 Task: Create a due date automation trigger when advanced on, on the monday after a card is due add fields with custom field "Resume" checked at 11:00 AM.
Action: Mouse moved to (1059, 316)
Screenshot: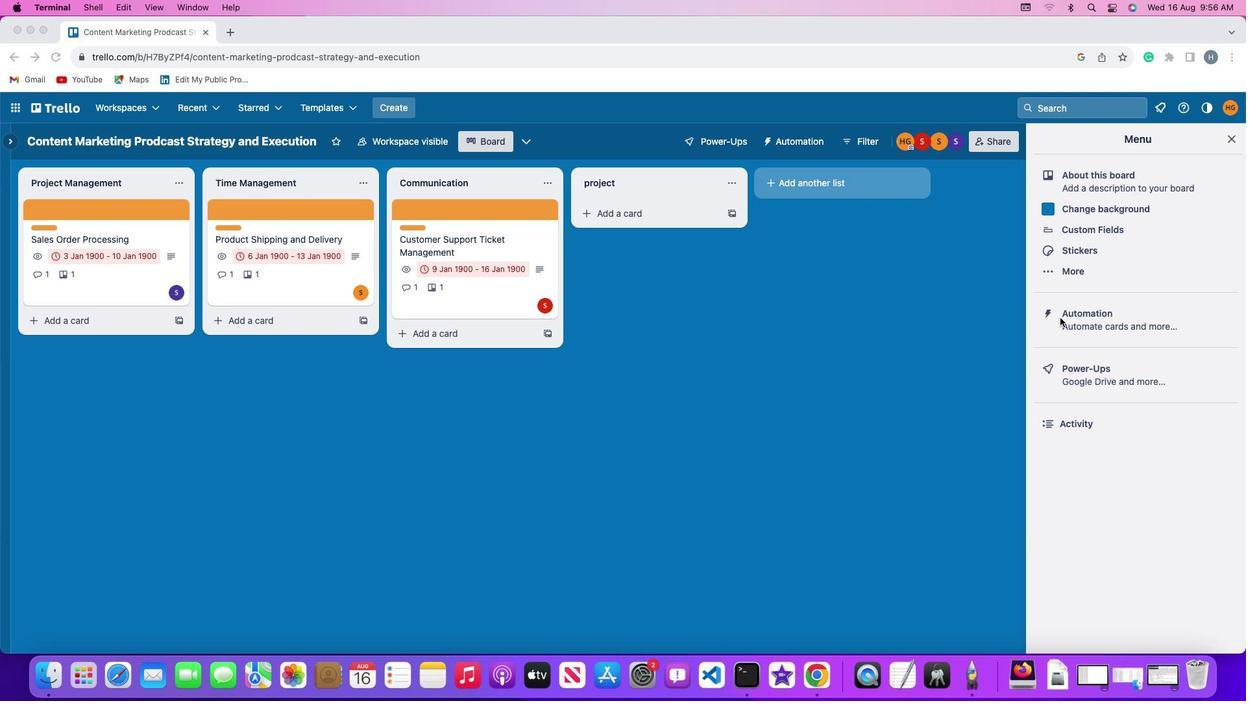
Action: Mouse pressed left at (1059, 316)
Screenshot: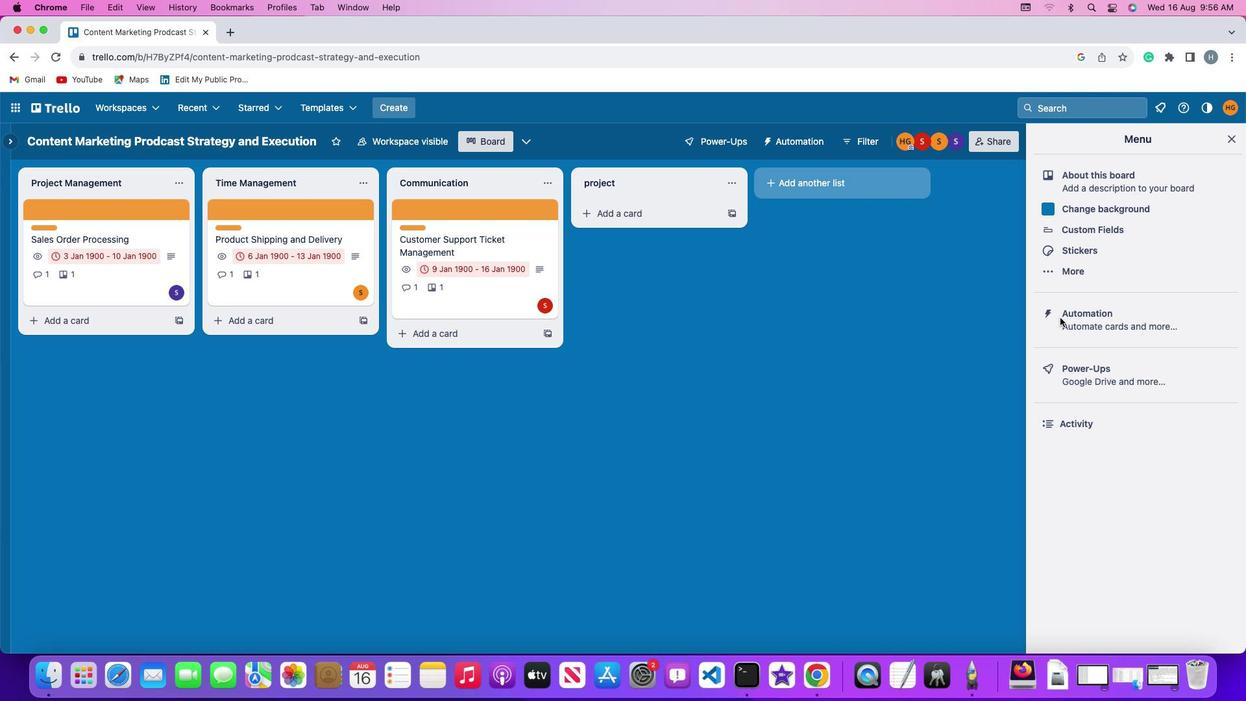 
Action: Mouse pressed left at (1059, 316)
Screenshot: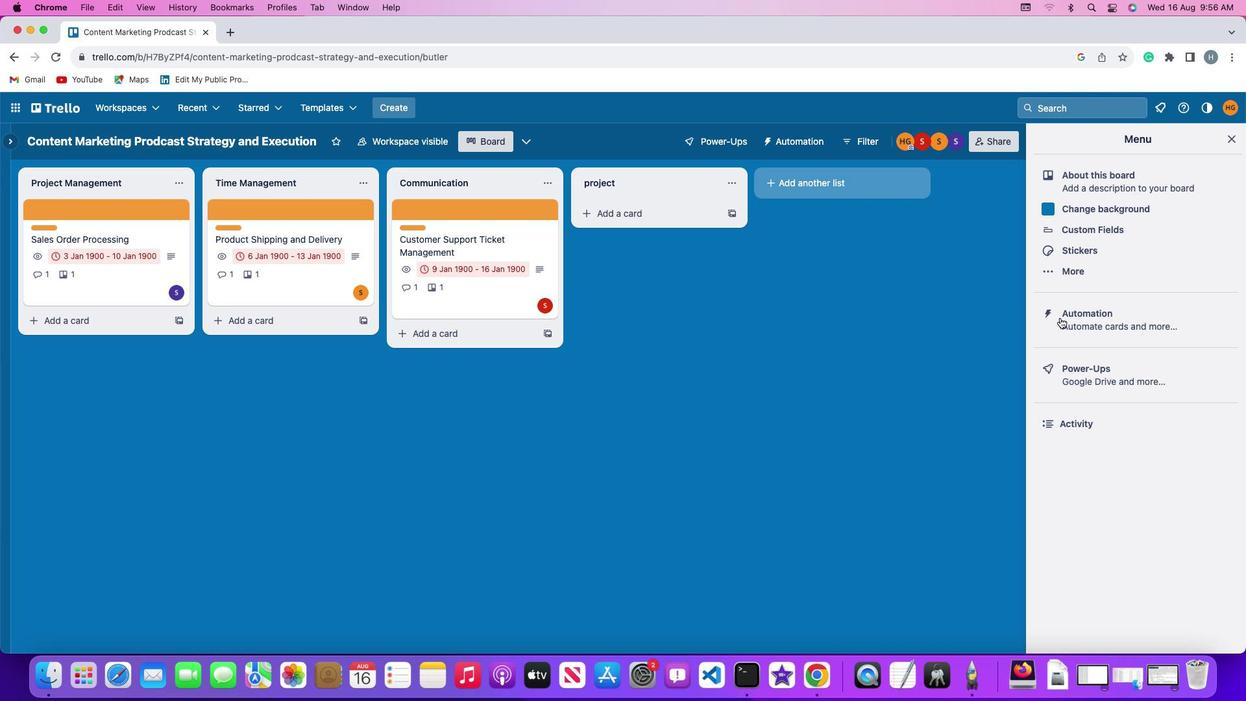 
Action: Mouse moved to (79, 307)
Screenshot: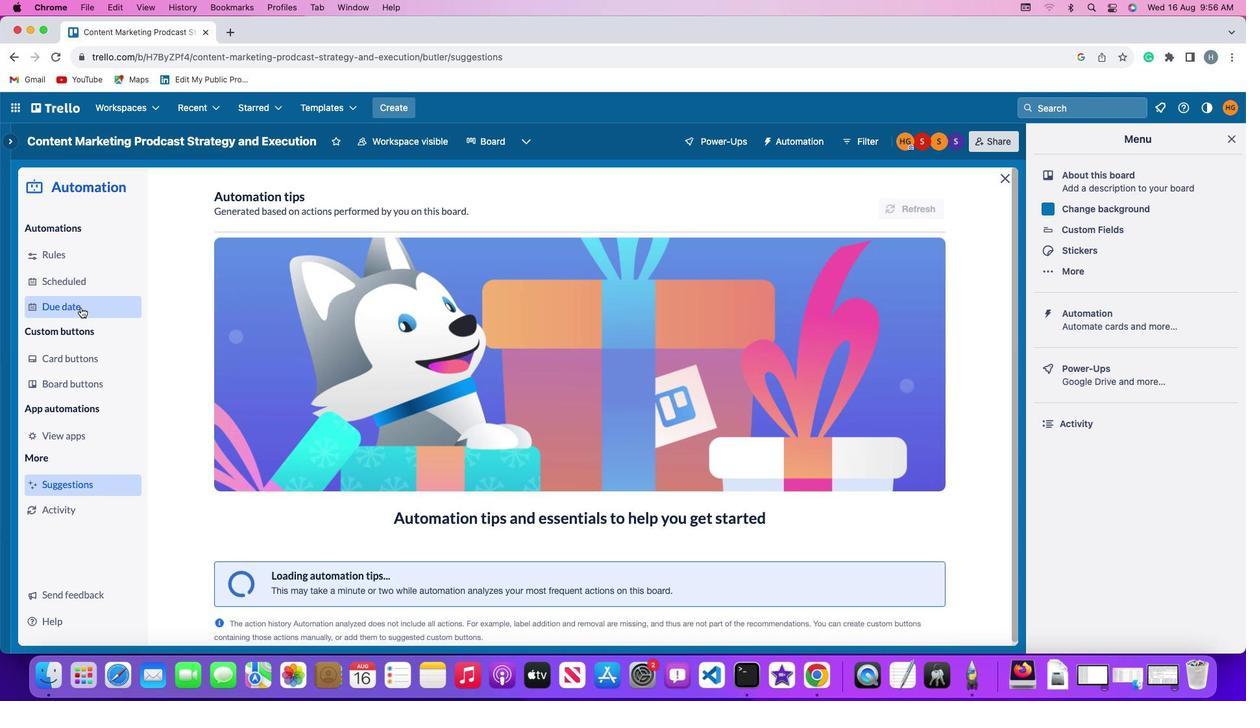 
Action: Mouse pressed left at (79, 307)
Screenshot: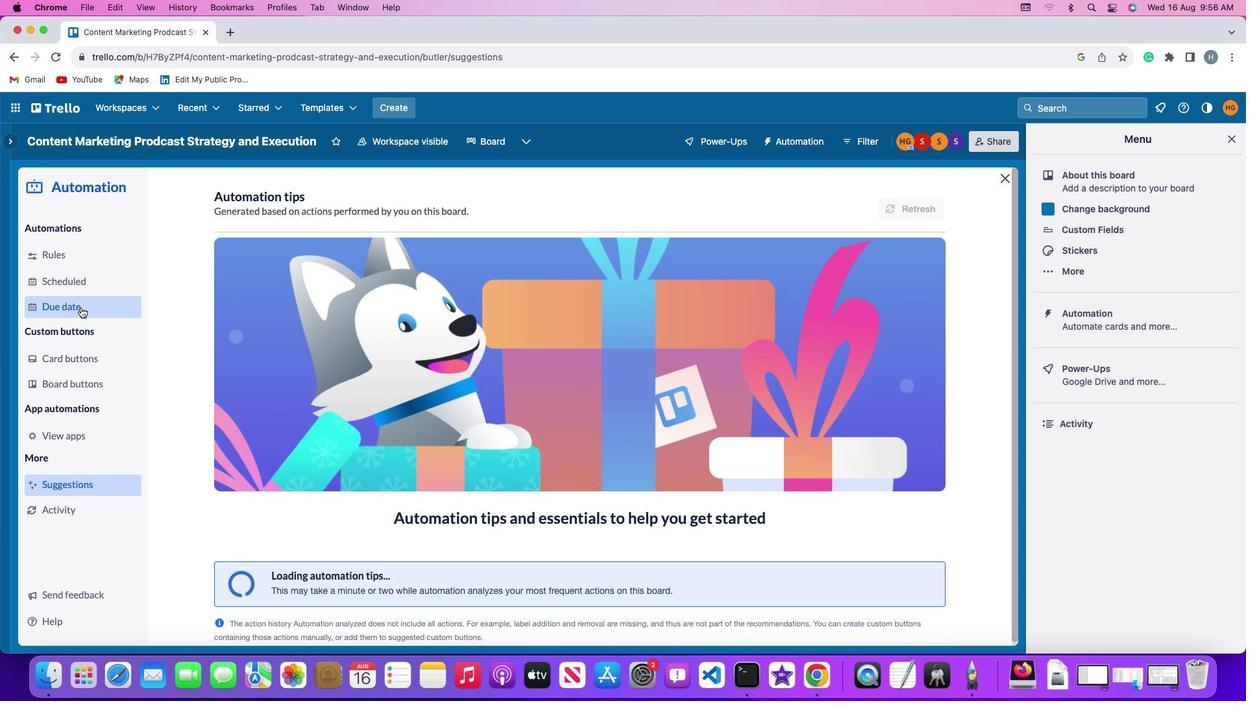 
Action: Mouse moved to (870, 196)
Screenshot: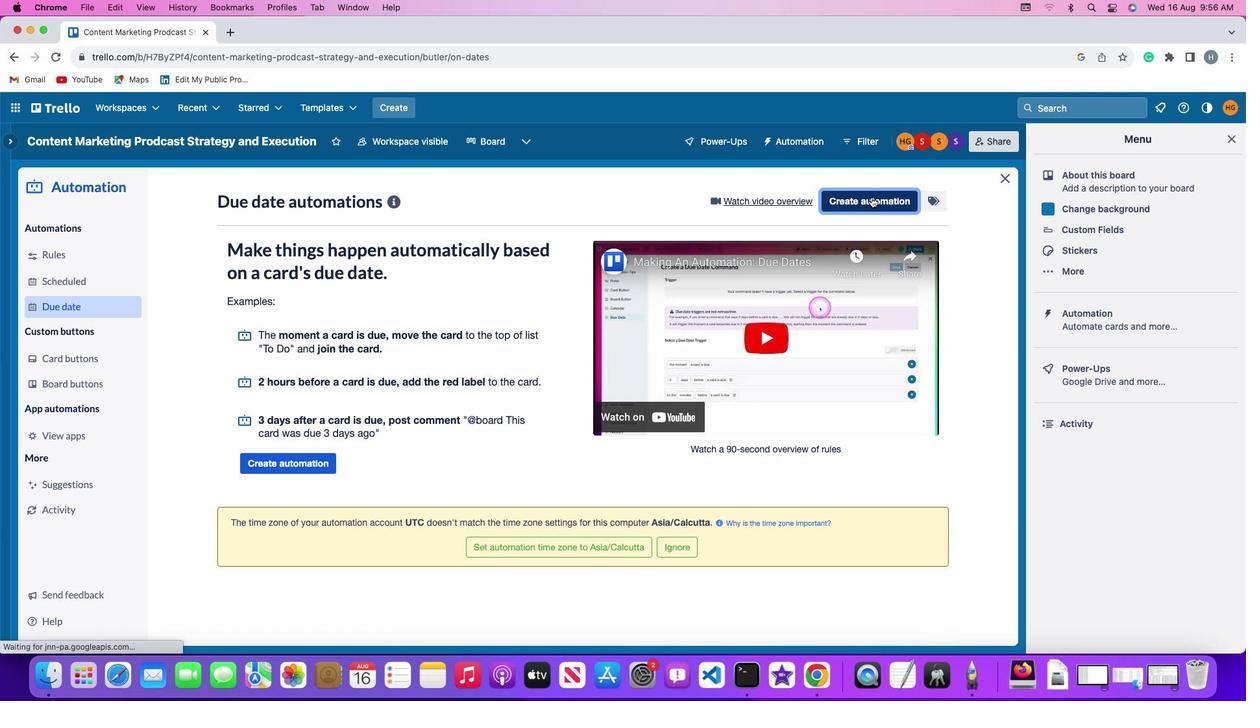 
Action: Mouse pressed left at (870, 196)
Screenshot: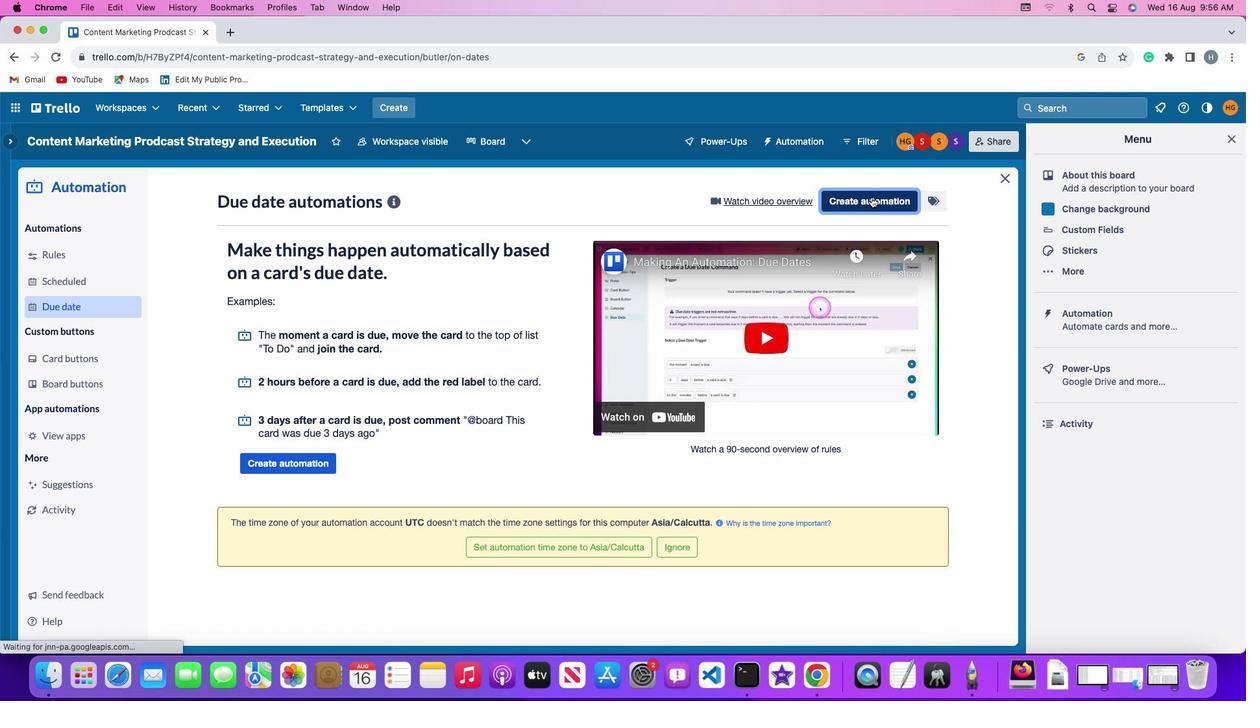 
Action: Mouse moved to (339, 321)
Screenshot: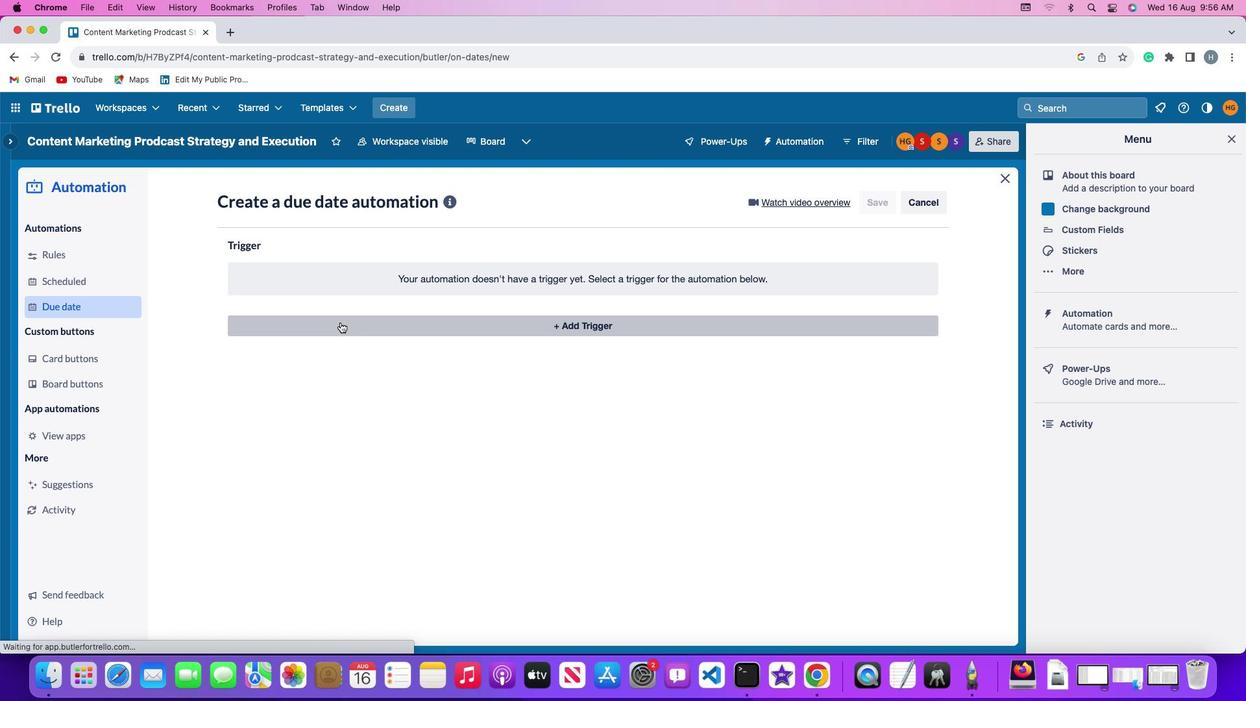 
Action: Mouse pressed left at (339, 321)
Screenshot: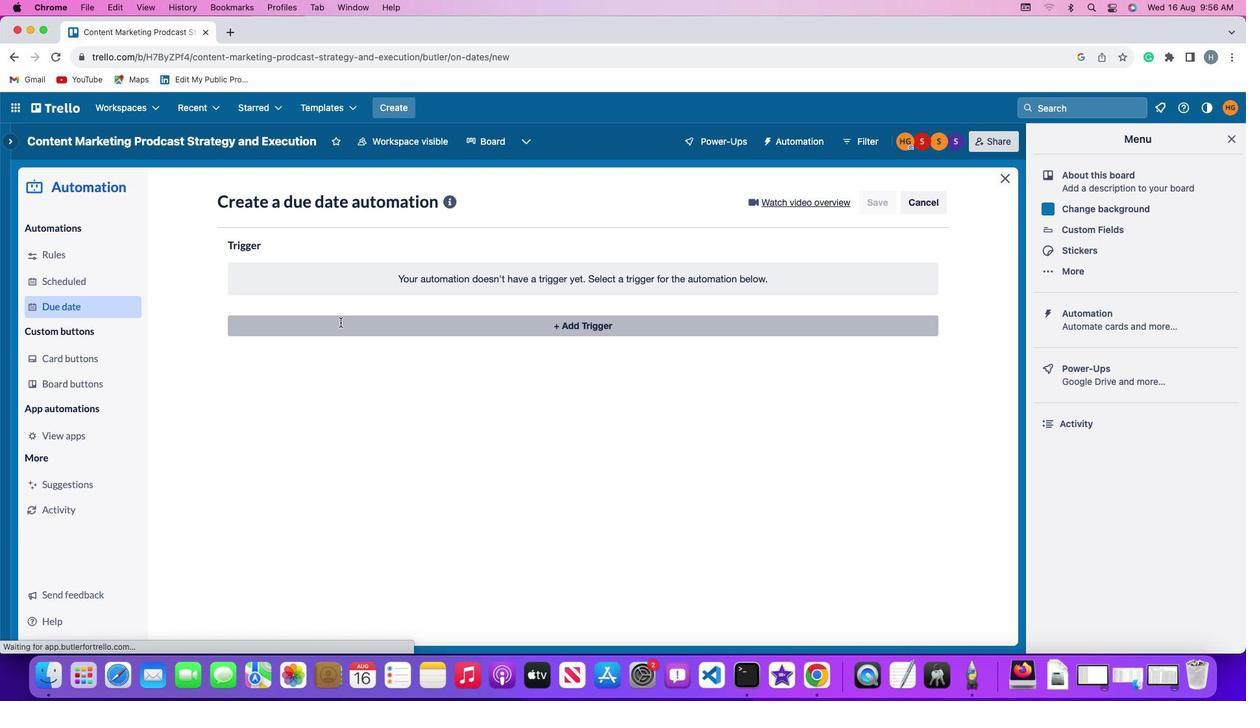 
Action: Mouse moved to (283, 567)
Screenshot: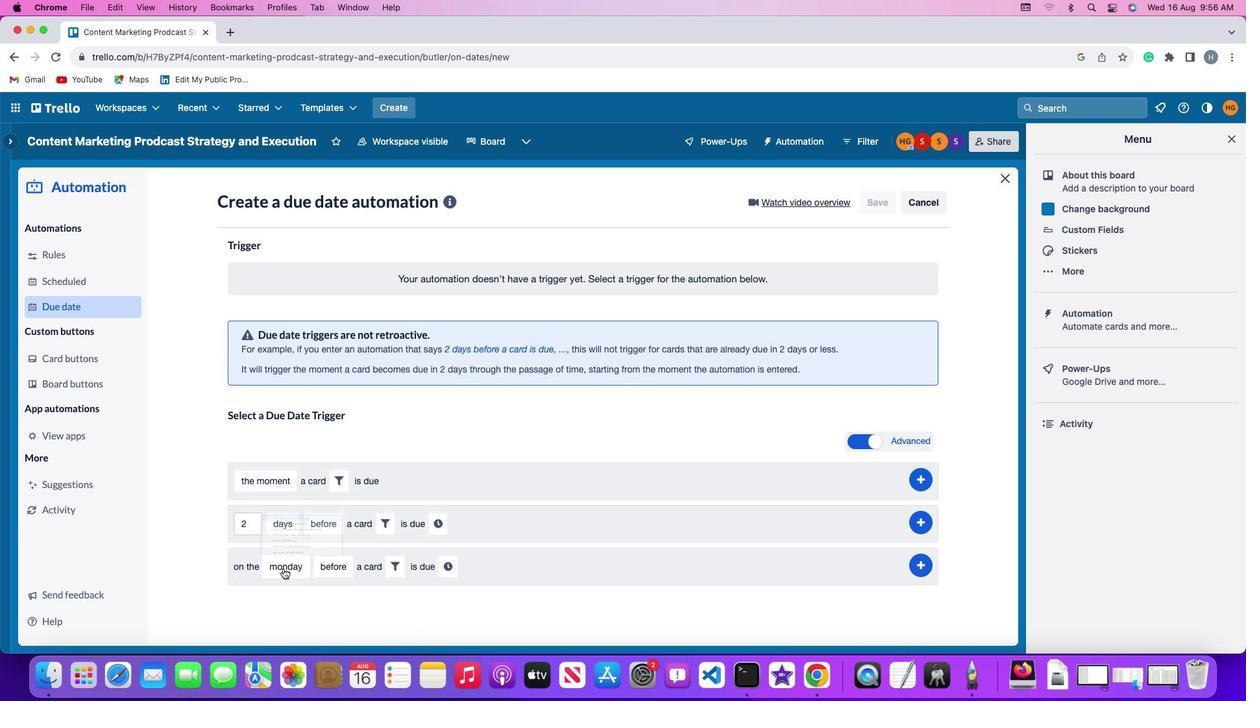 
Action: Mouse pressed left at (283, 567)
Screenshot: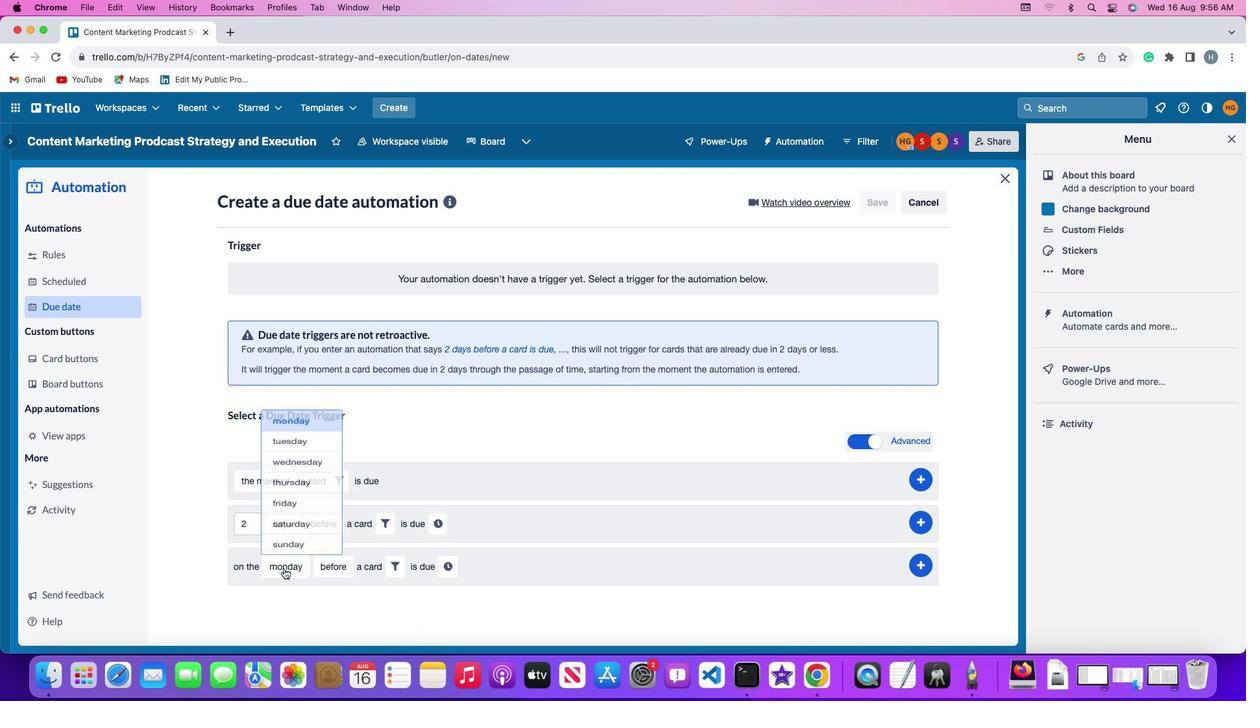 
Action: Mouse moved to (294, 384)
Screenshot: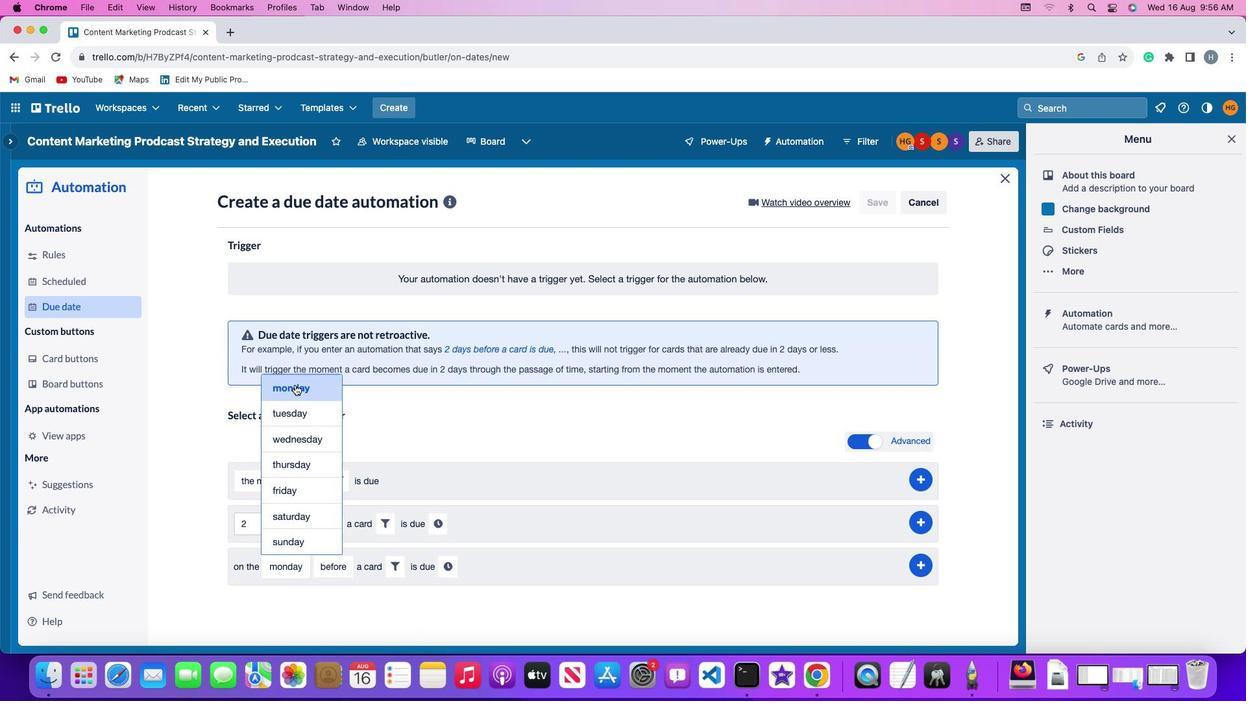 
Action: Mouse pressed left at (294, 384)
Screenshot: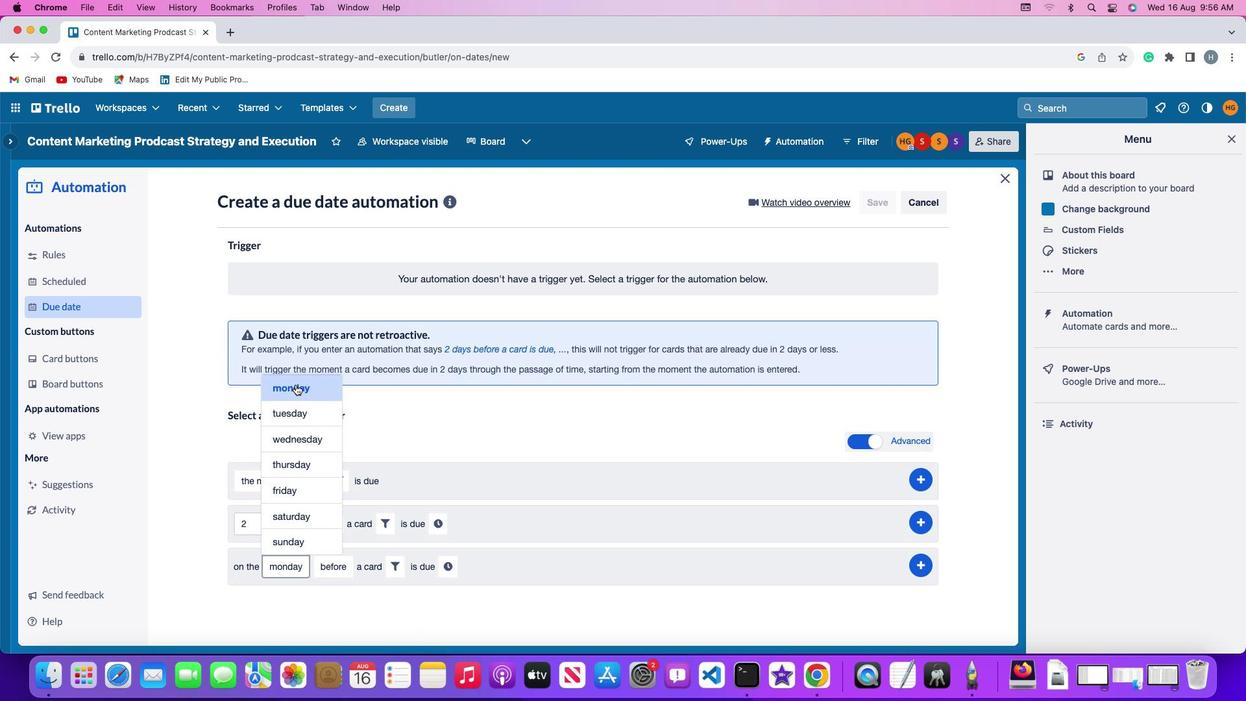 
Action: Mouse moved to (336, 559)
Screenshot: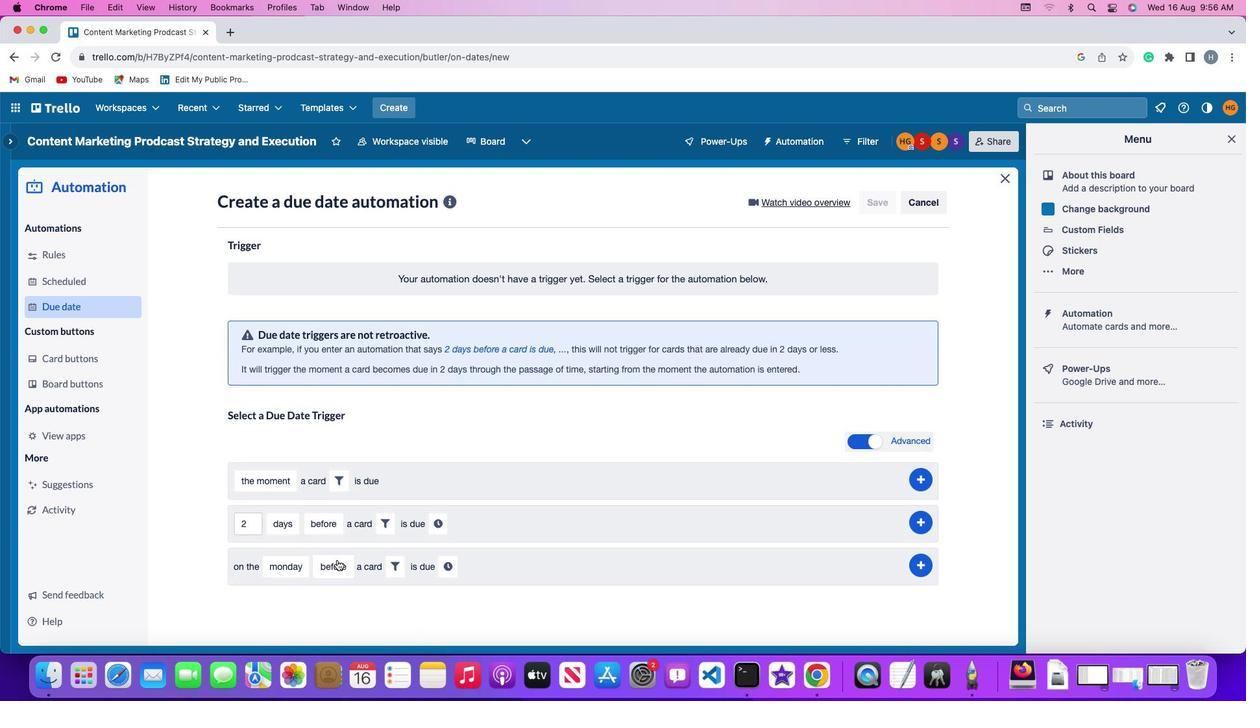 
Action: Mouse pressed left at (336, 559)
Screenshot: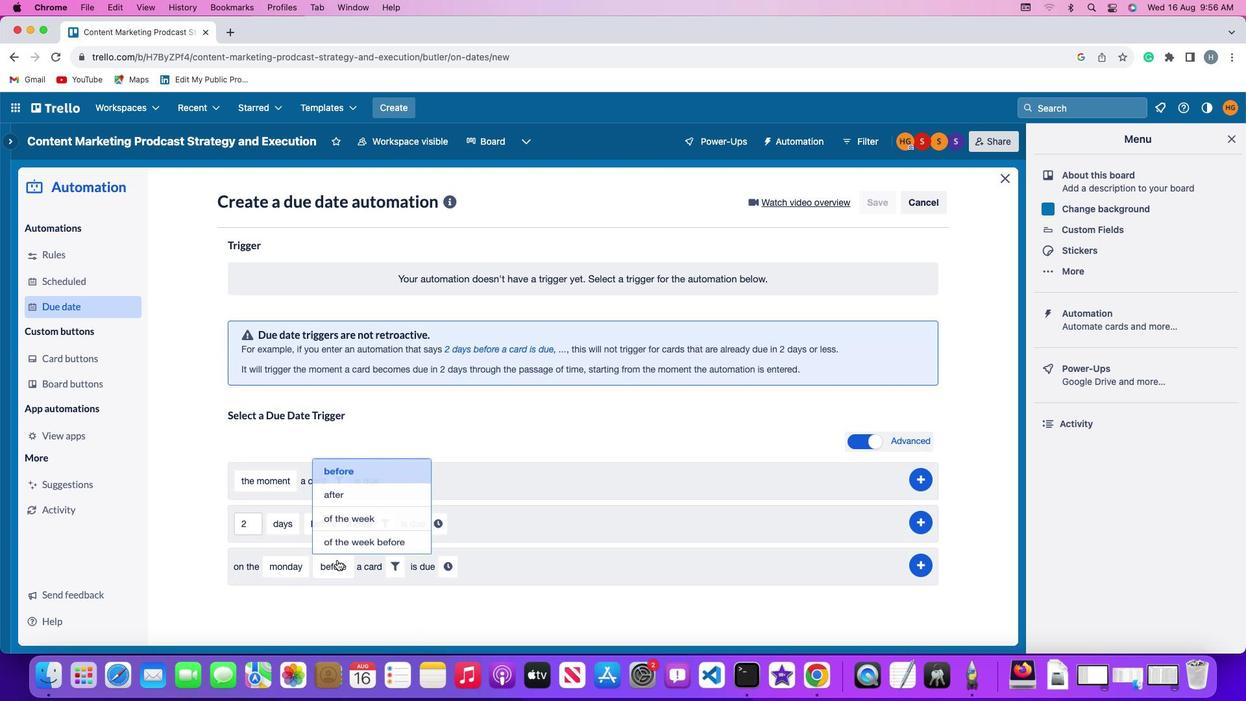 
Action: Mouse moved to (375, 484)
Screenshot: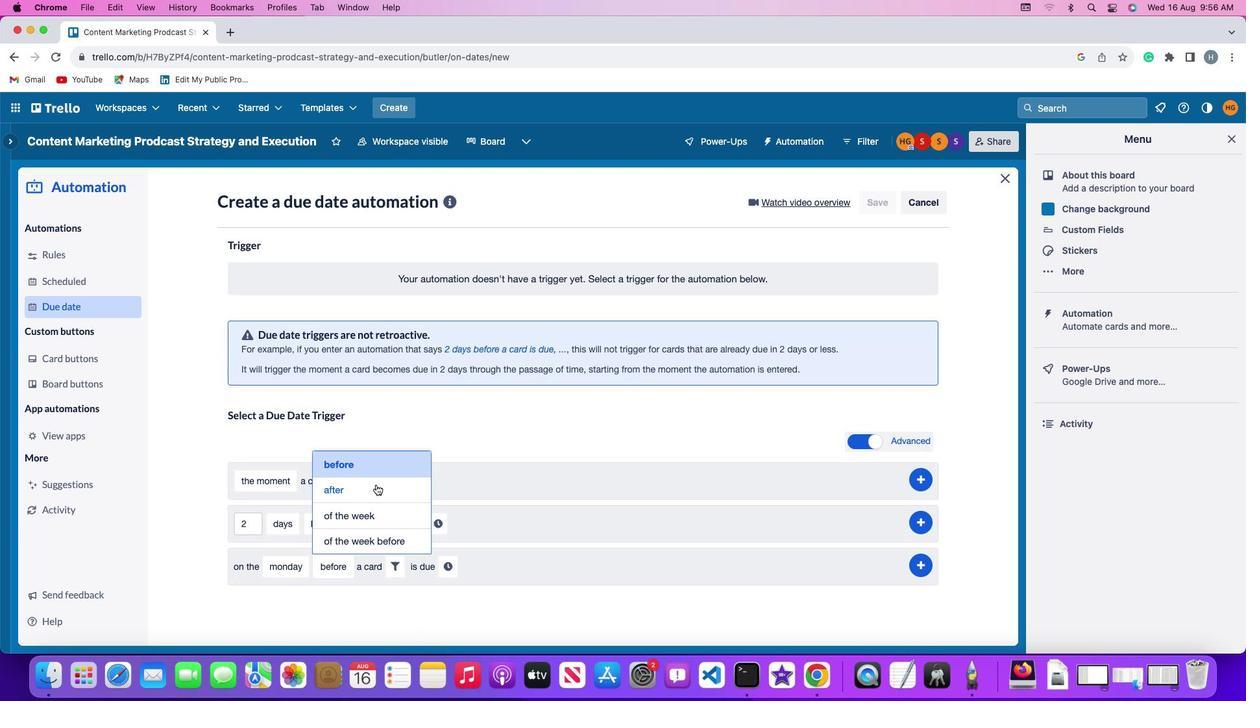 
Action: Mouse pressed left at (375, 484)
Screenshot: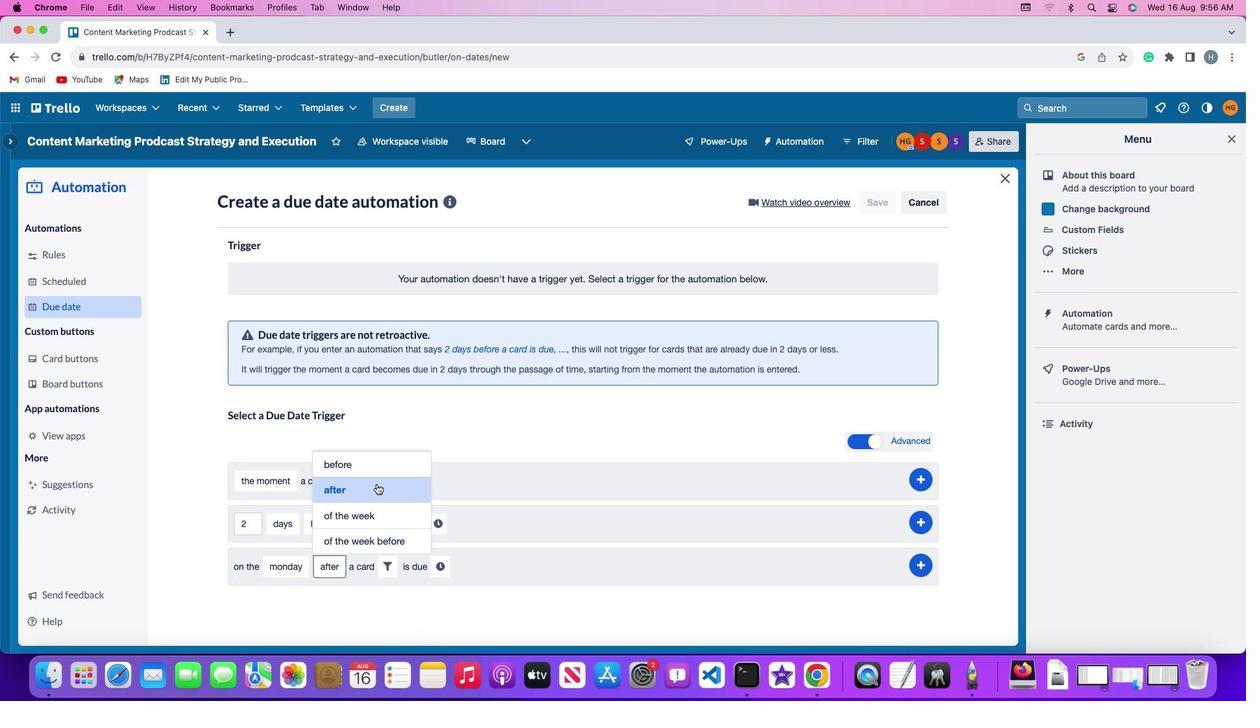 
Action: Mouse moved to (390, 568)
Screenshot: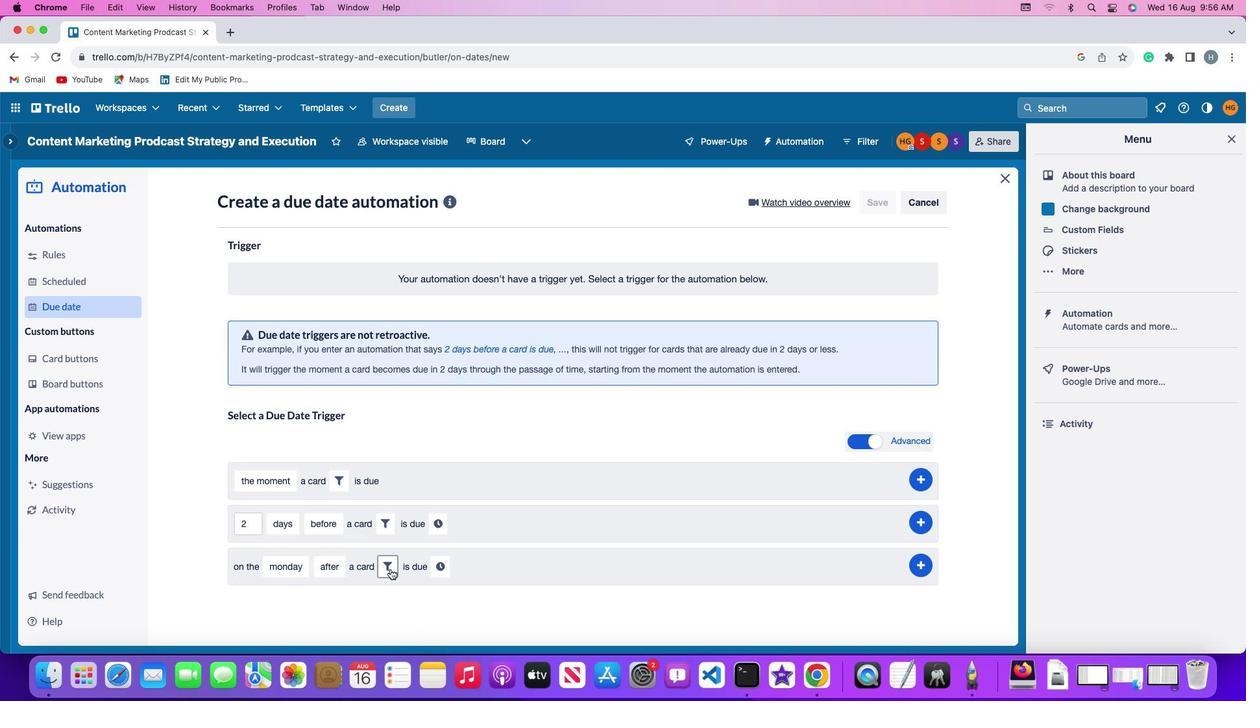
Action: Mouse pressed left at (390, 568)
Screenshot: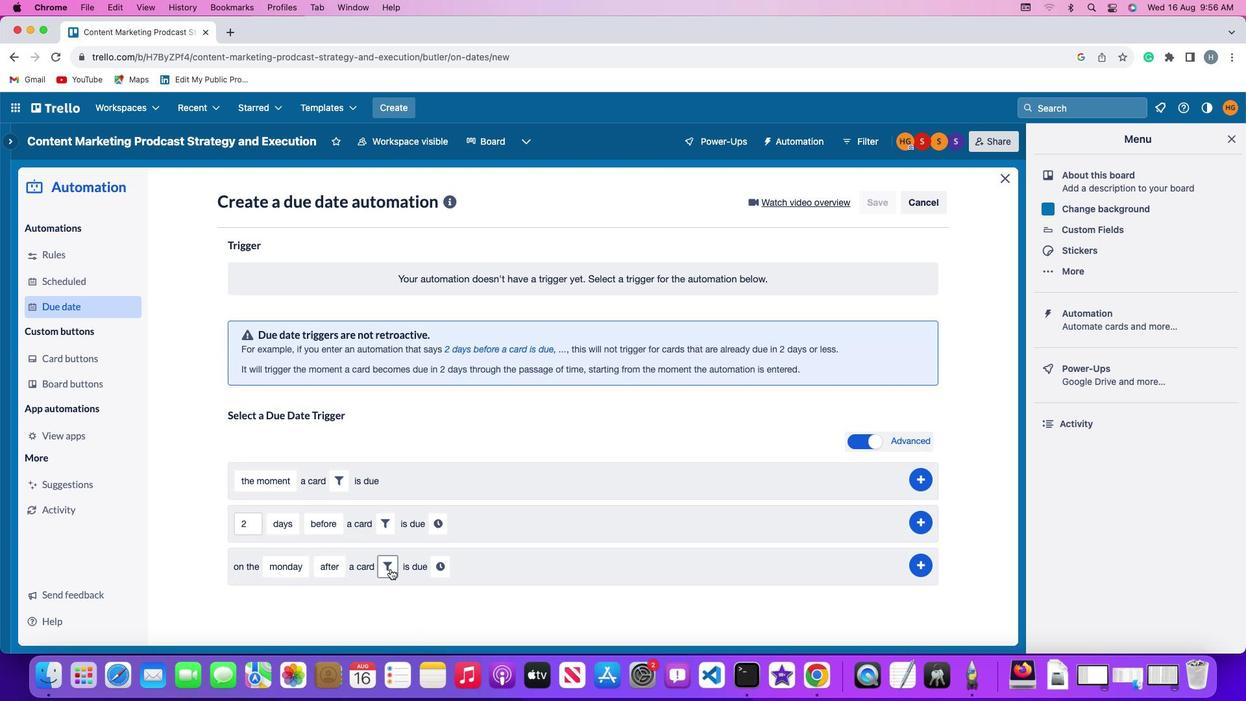 
Action: Mouse moved to (609, 605)
Screenshot: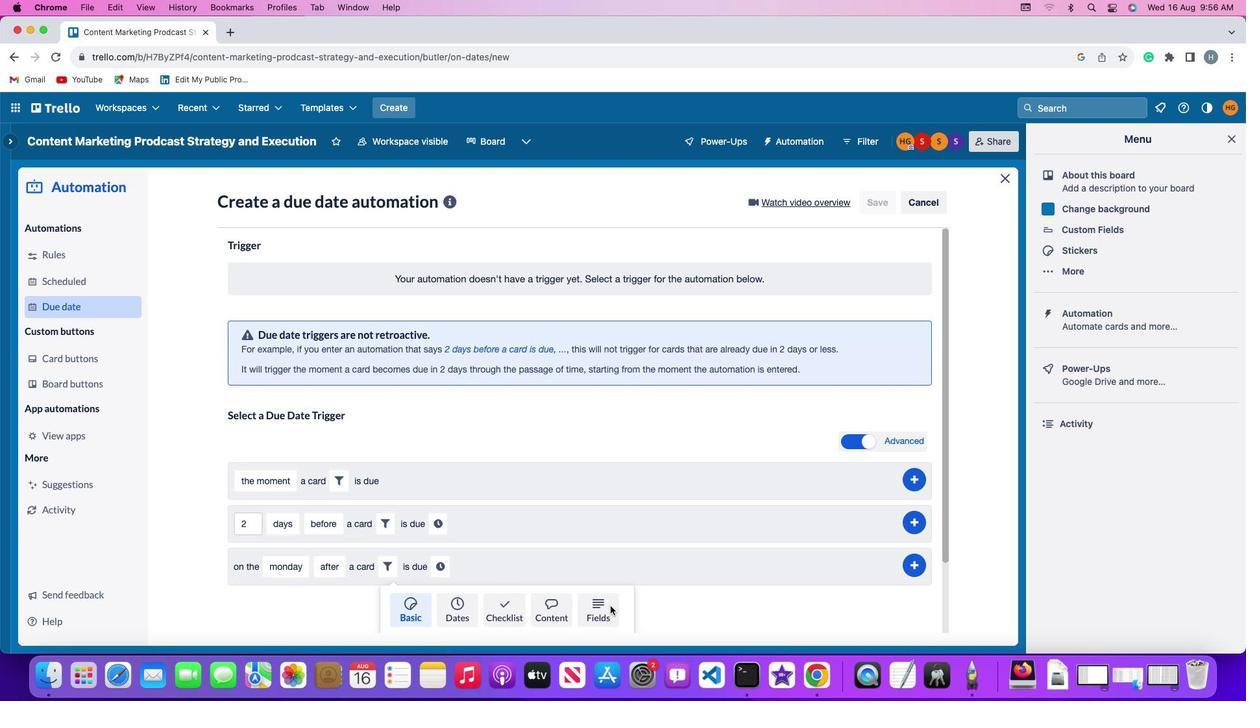 
Action: Mouse pressed left at (609, 605)
Screenshot: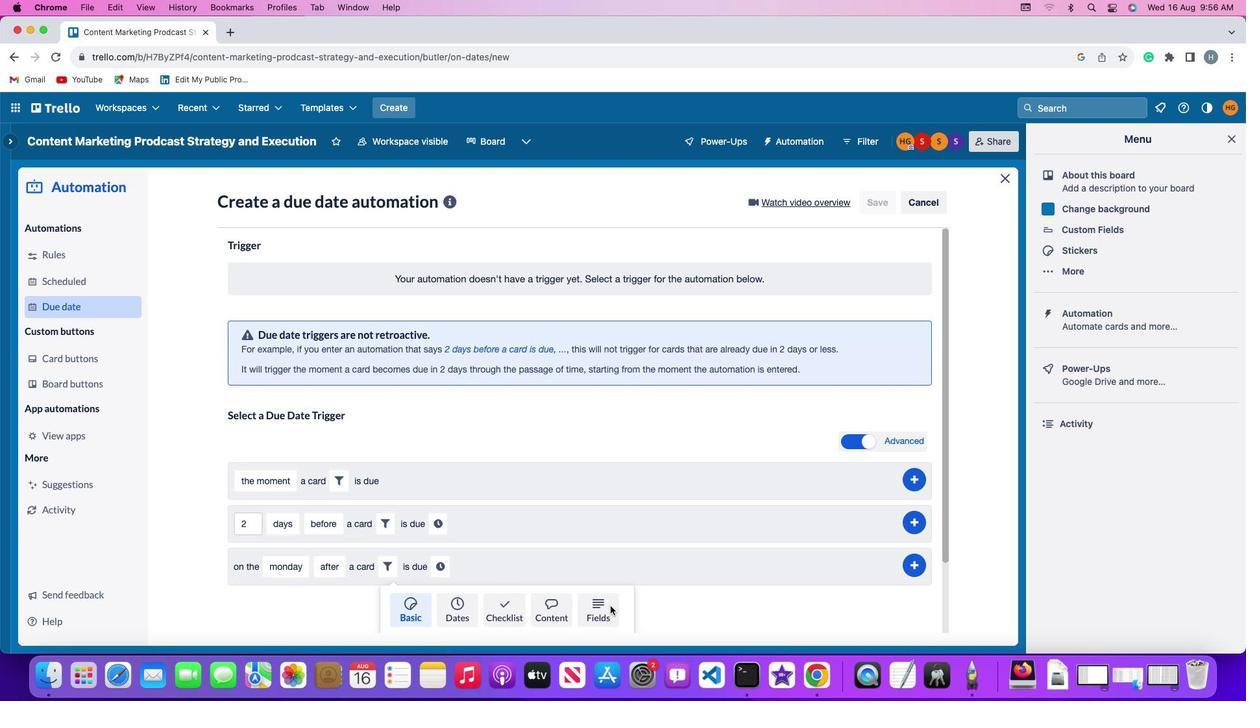 
Action: Mouse moved to (346, 602)
Screenshot: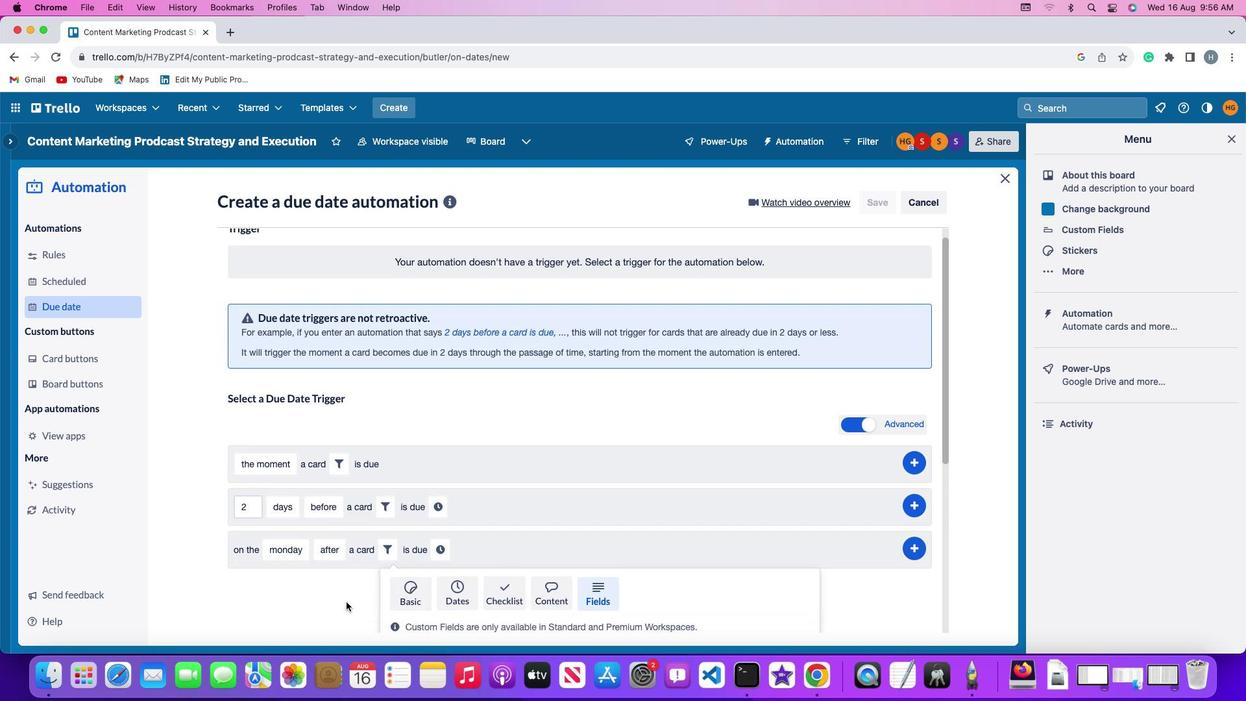 
Action: Mouse scrolled (346, 602) with delta (0, 0)
Screenshot: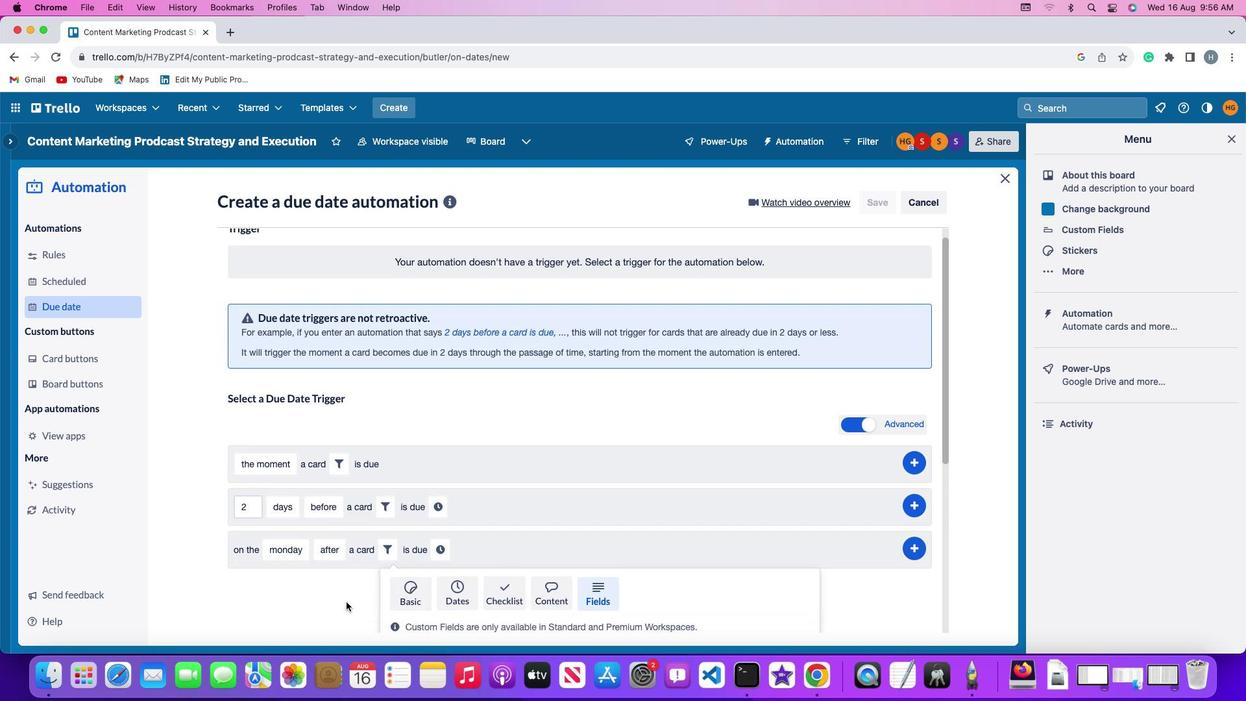 
Action: Mouse scrolled (346, 602) with delta (0, 0)
Screenshot: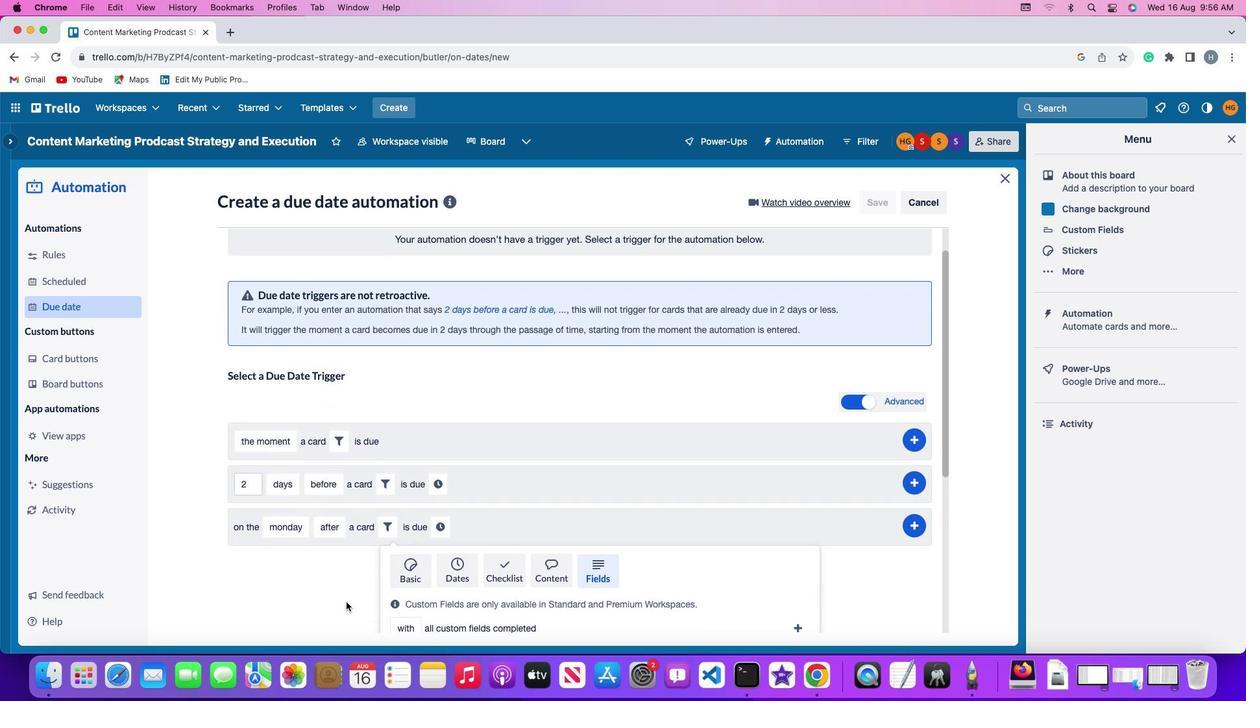 
Action: Mouse scrolled (346, 602) with delta (0, -1)
Screenshot: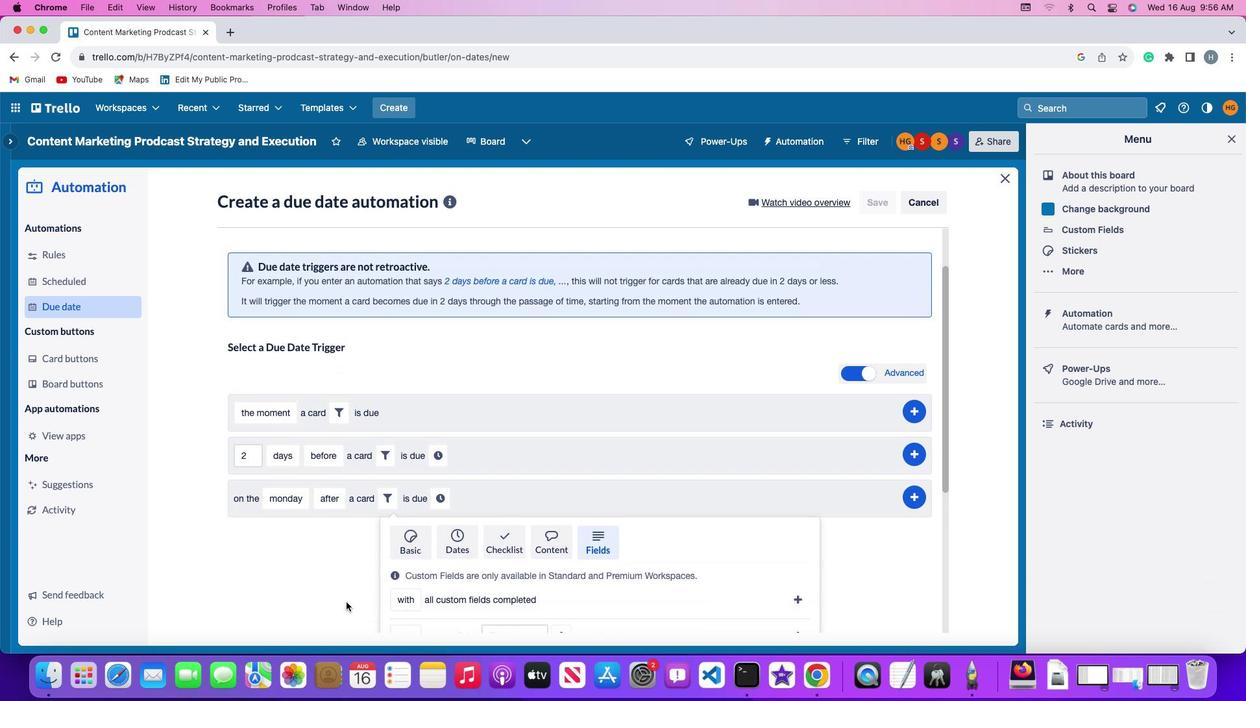 
Action: Mouse moved to (346, 601)
Screenshot: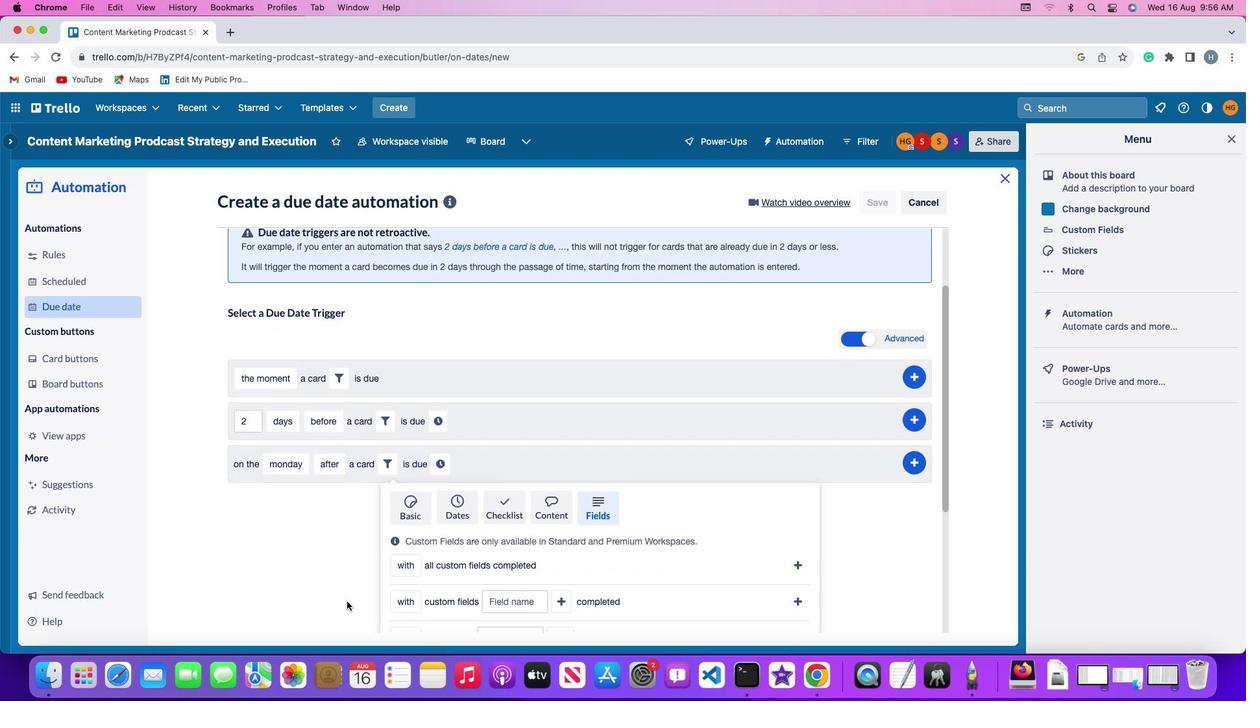 
Action: Mouse scrolled (346, 601) with delta (0, 0)
Screenshot: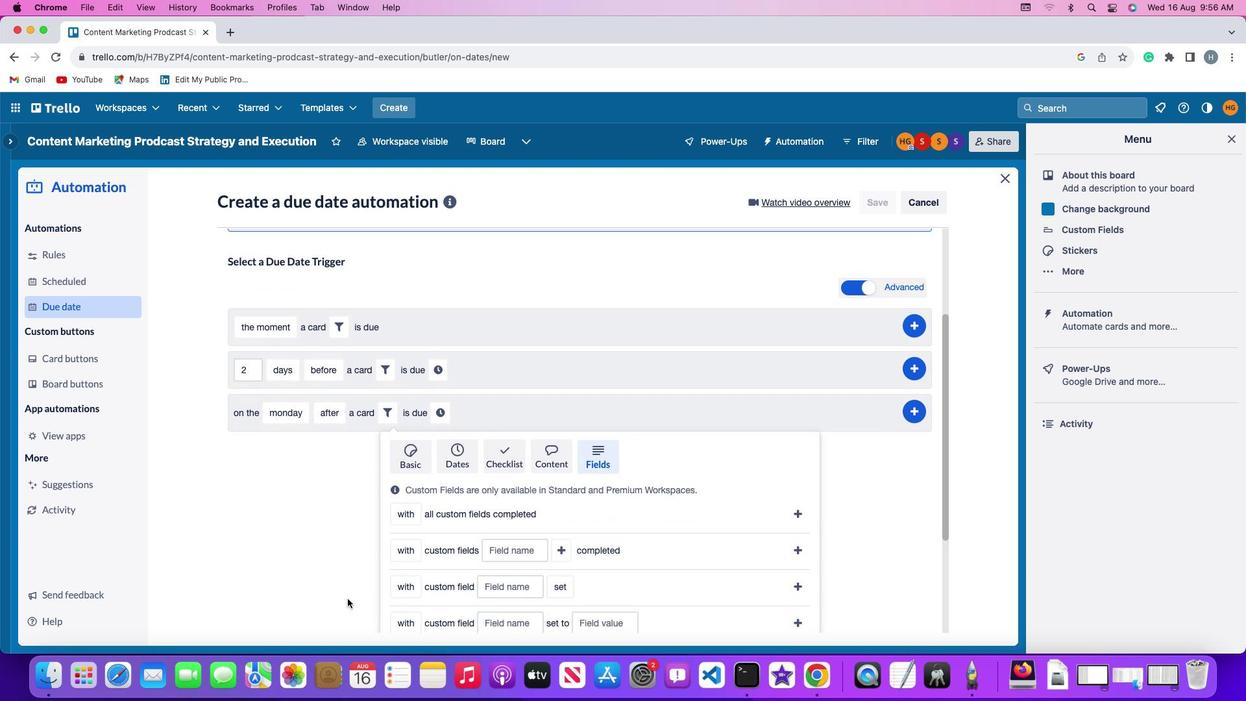 
Action: Mouse scrolled (346, 601) with delta (0, 0)
Screenshot: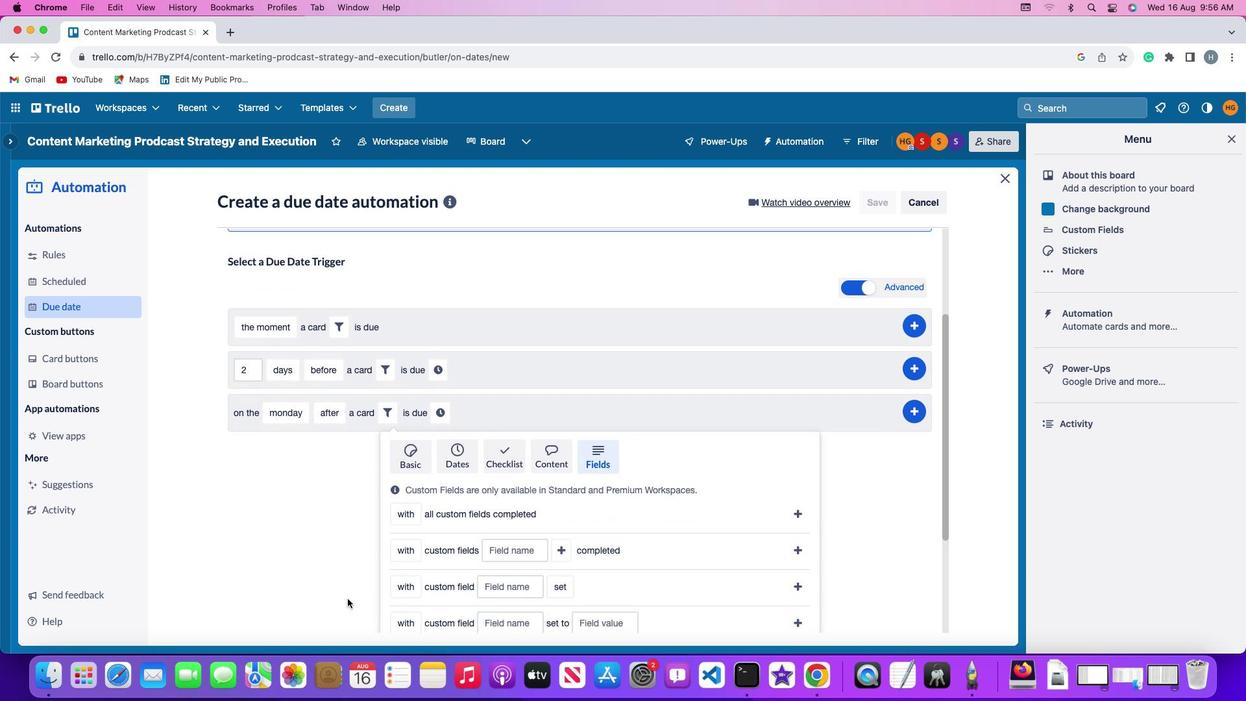 
Action: Mouse moved to (346, 601)
Screenshot: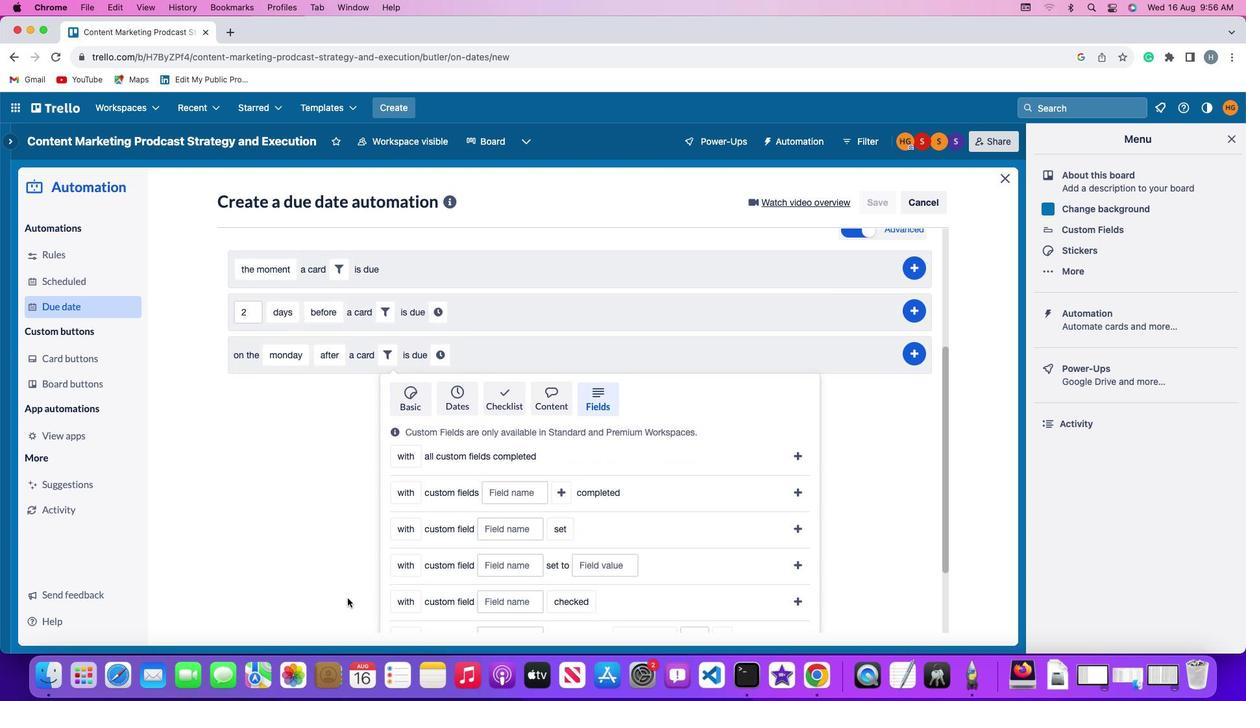 
Action: Mouse scrolled (346, 601) with delta (0, -1)
Screenshot: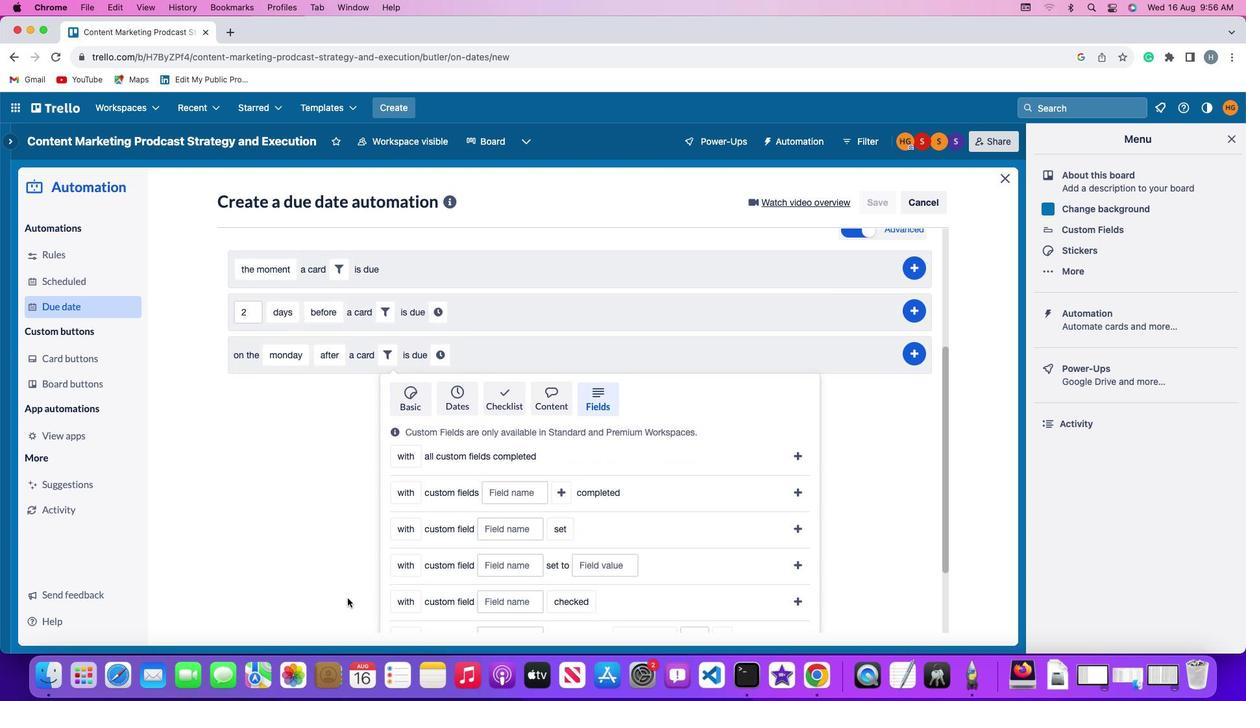 
Action: Mouse moved to (346, 599)
Screenshot: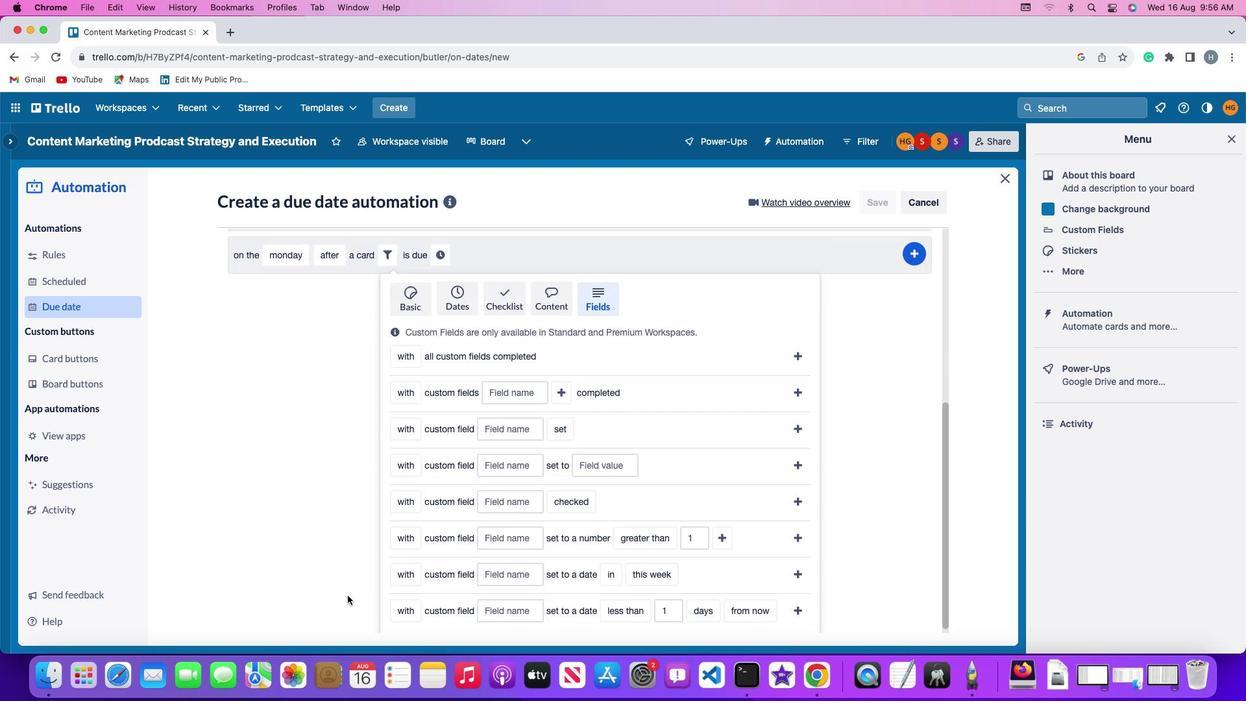 
Action: Mouse scrolled (346, 599) with delta (0, -2)
Screenshot: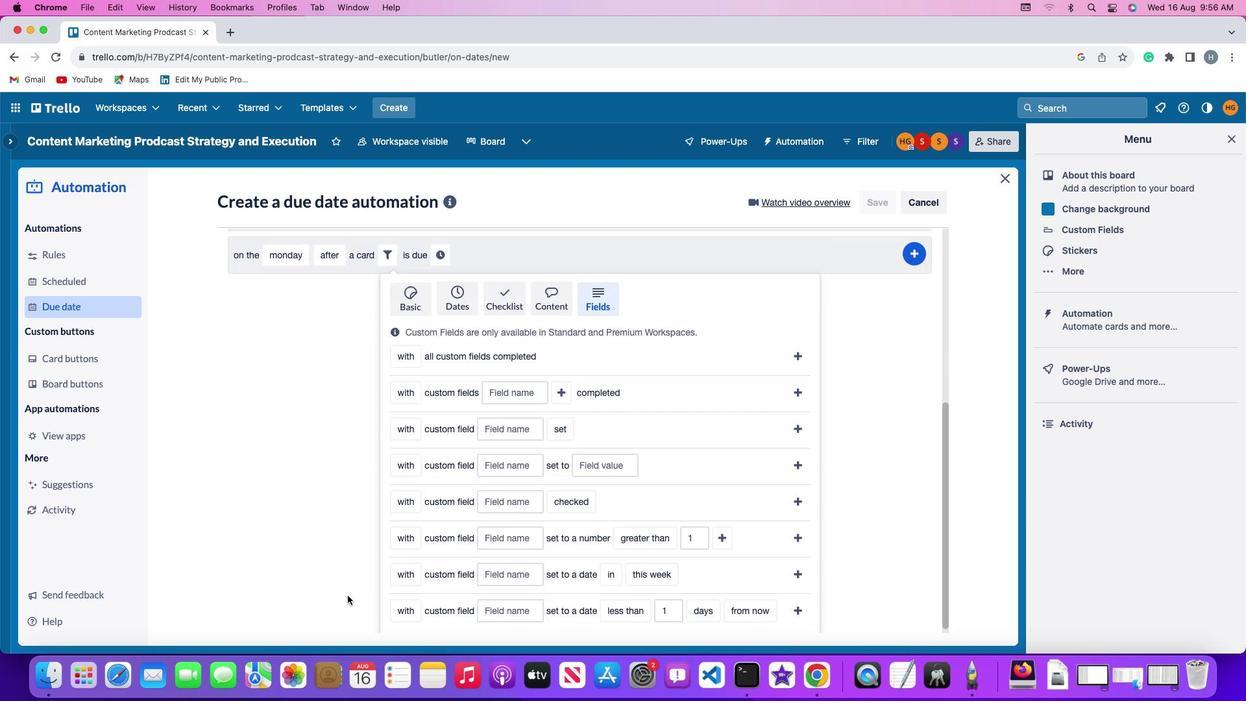 
Action: Mouse moved to (334, 521)
Screenshot: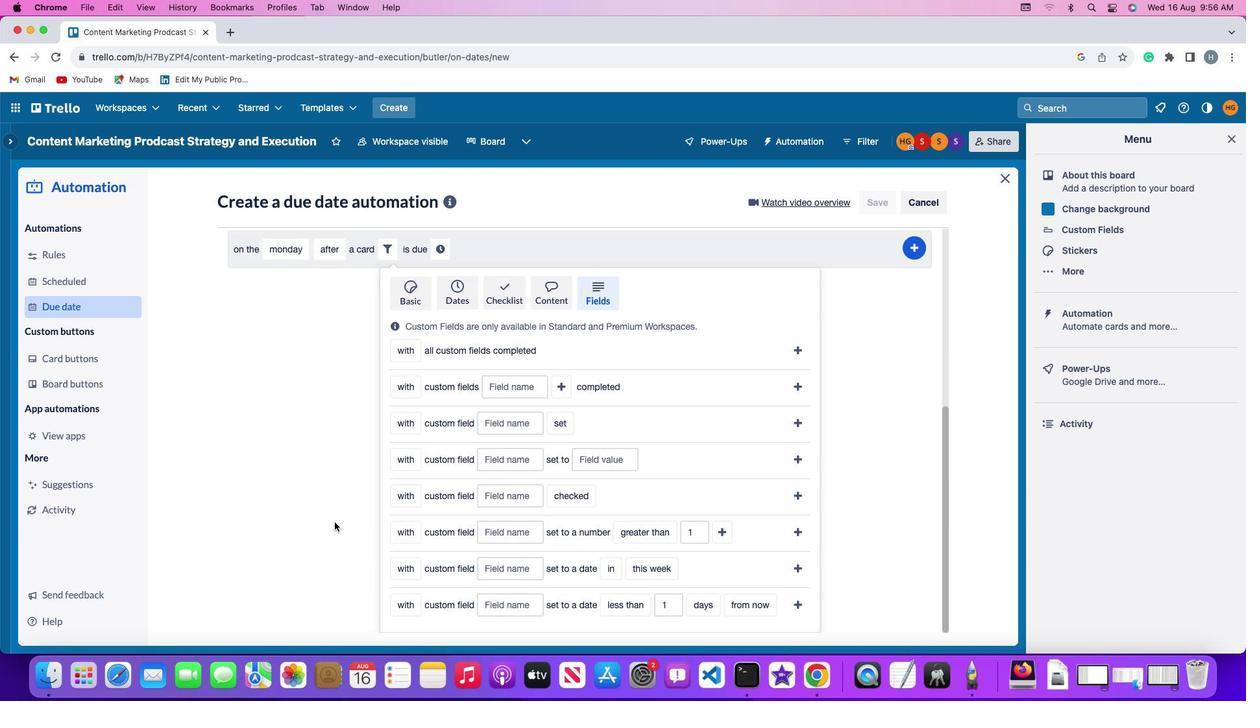 
Action: Mouse scrolled (334, 521) with delta (0, 0)
Screenshot: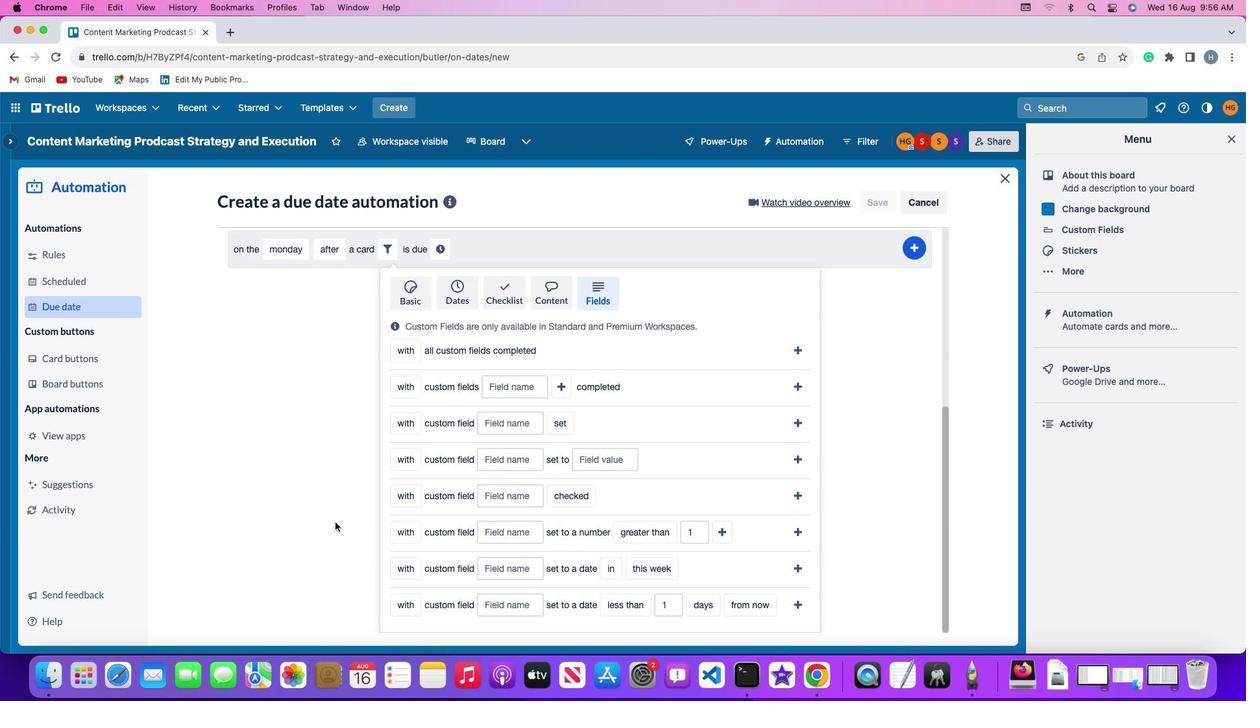 
Action: Mouse scrolled (334, 521) with delta (0, 0)
Screenshot: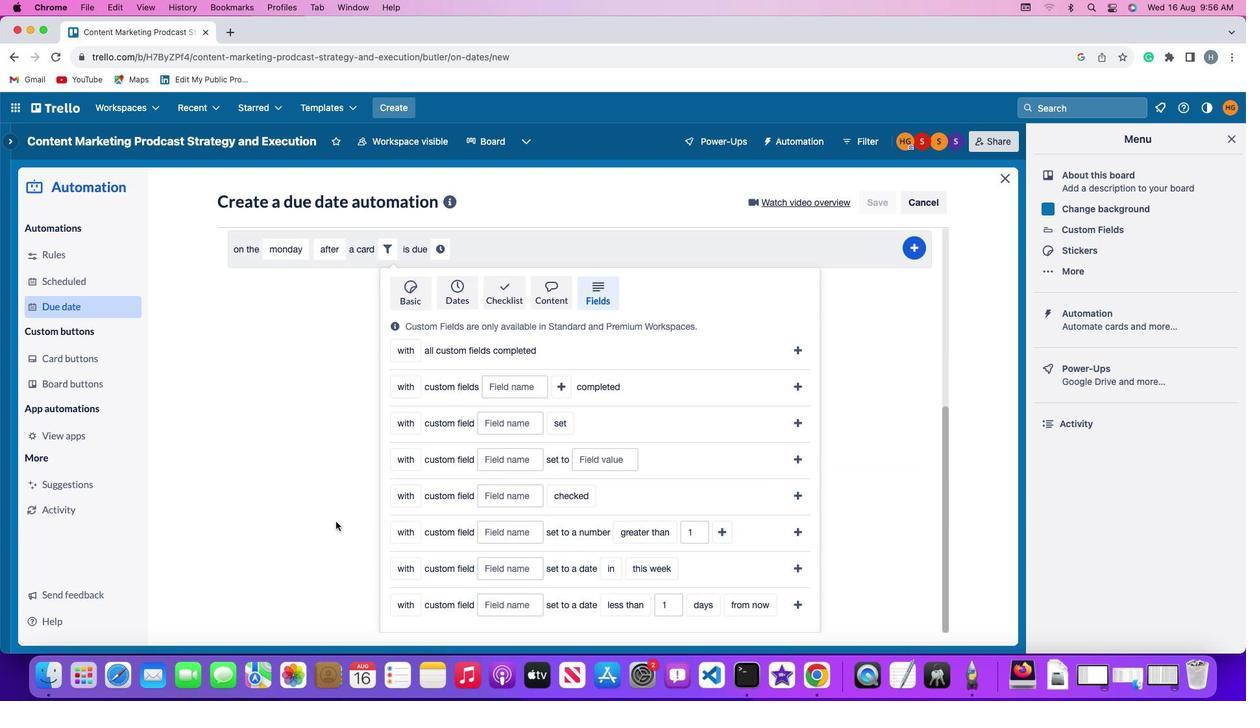 
Action: Mouse moved to (334, 521)
Screenshot: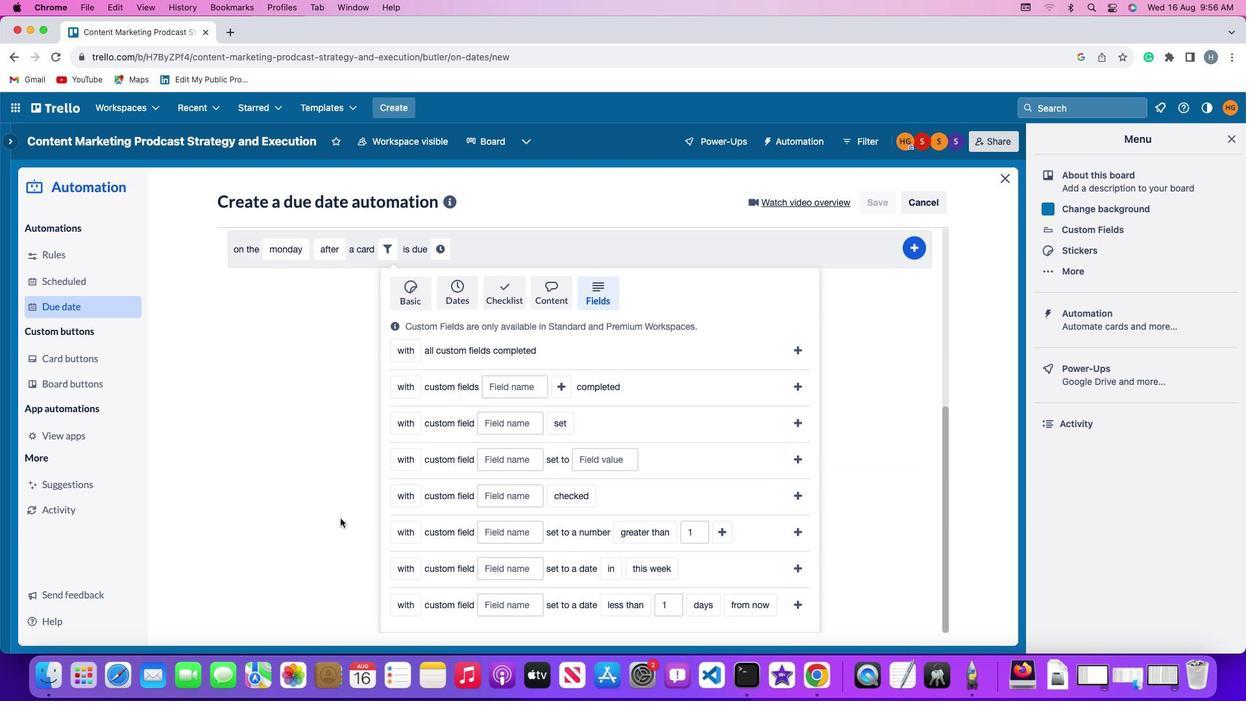 
Action: Mouse scrolled (334, 521) with delta (0, -1)
Screenshot: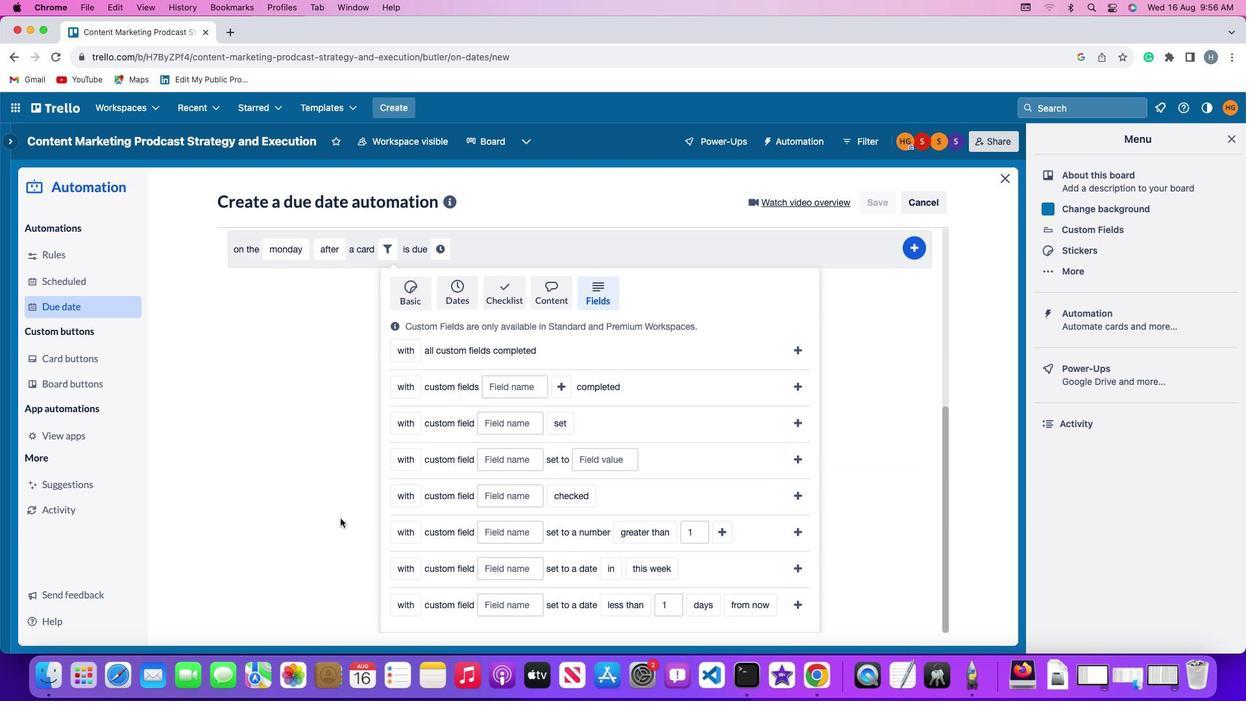 
Action: Mouse moved to (335, 520)
Screenshot: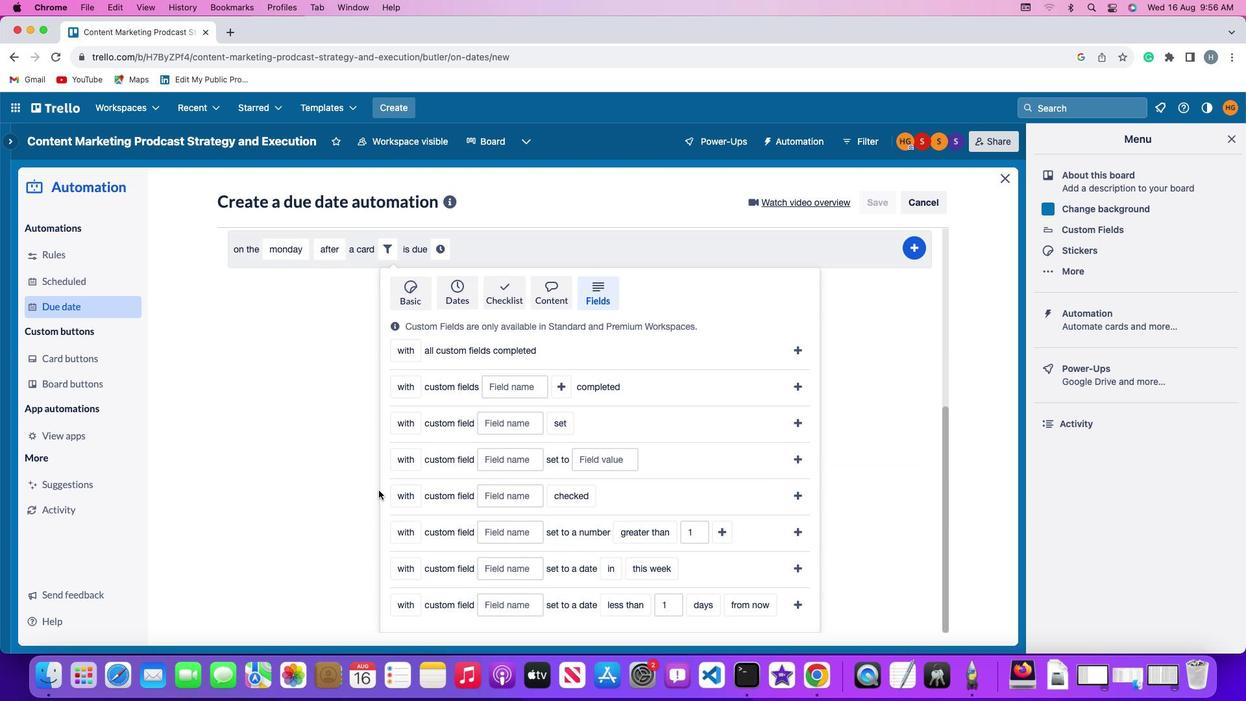 
Action: Mouse scrolled (335, 520) with delta (0, -1)
Screenshot: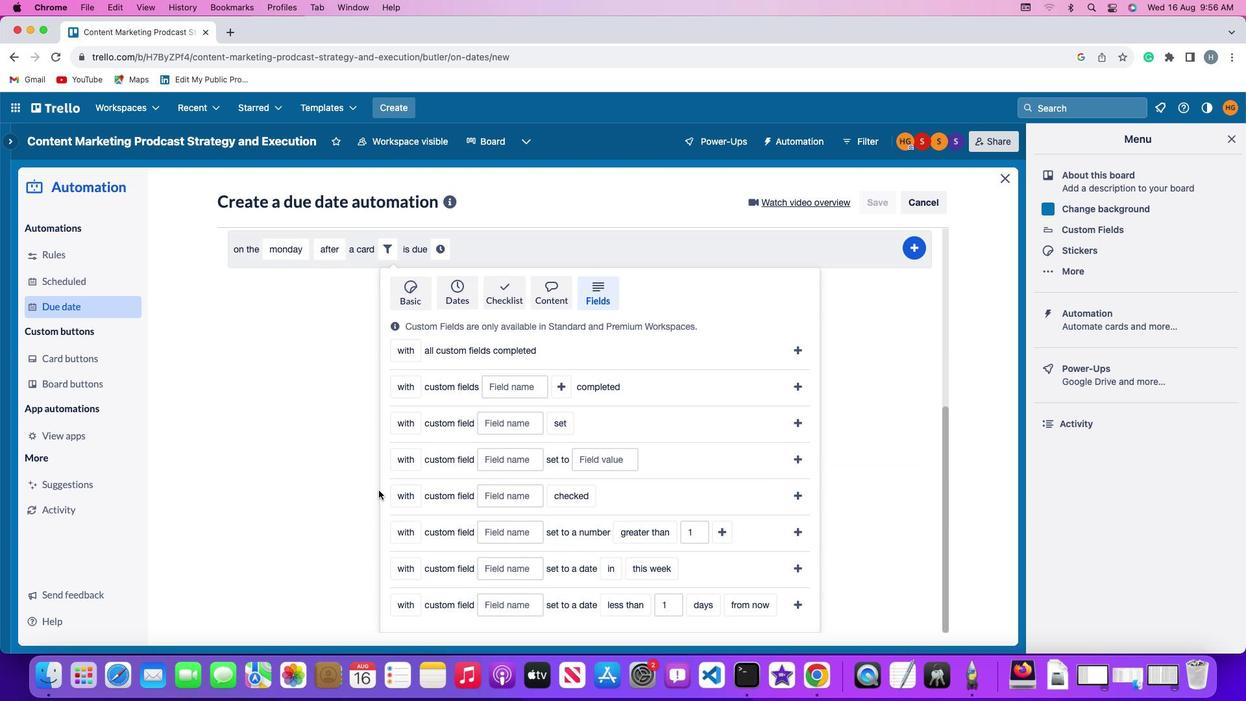 
Action: Mouse moved to (397, 493)
Screenshot: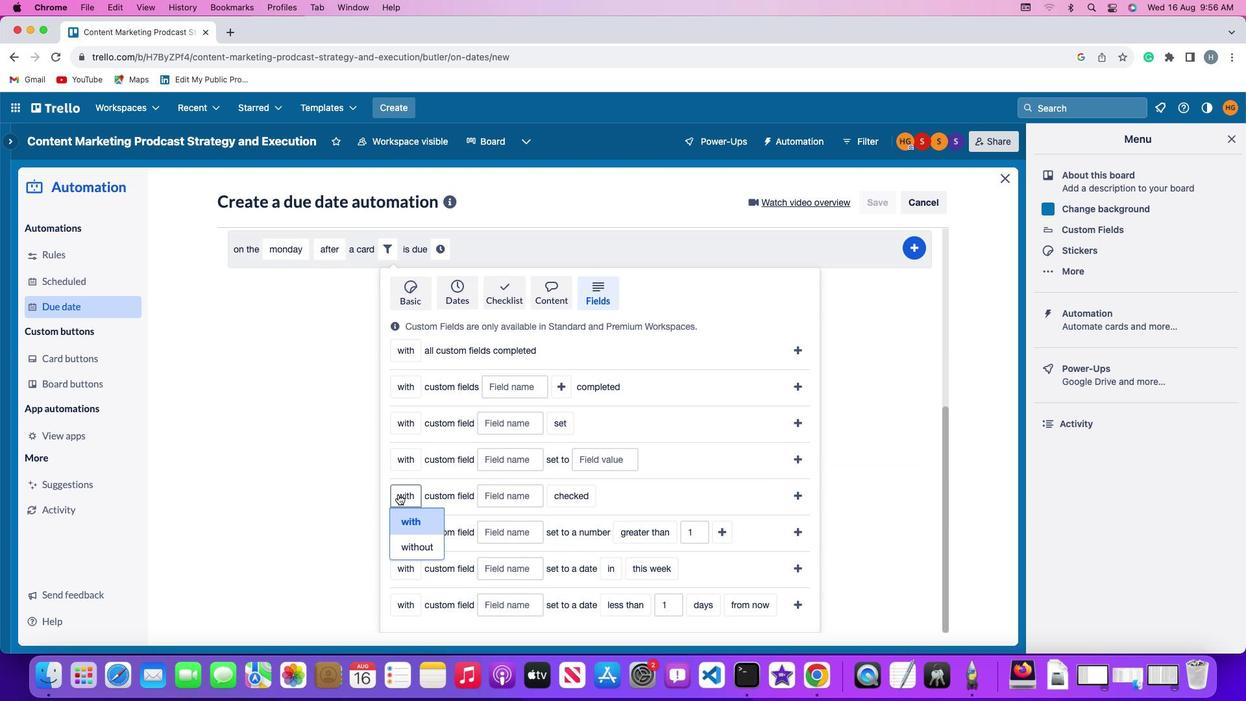 
Action: Mouse pressed left at (397, 493)
Screenshot: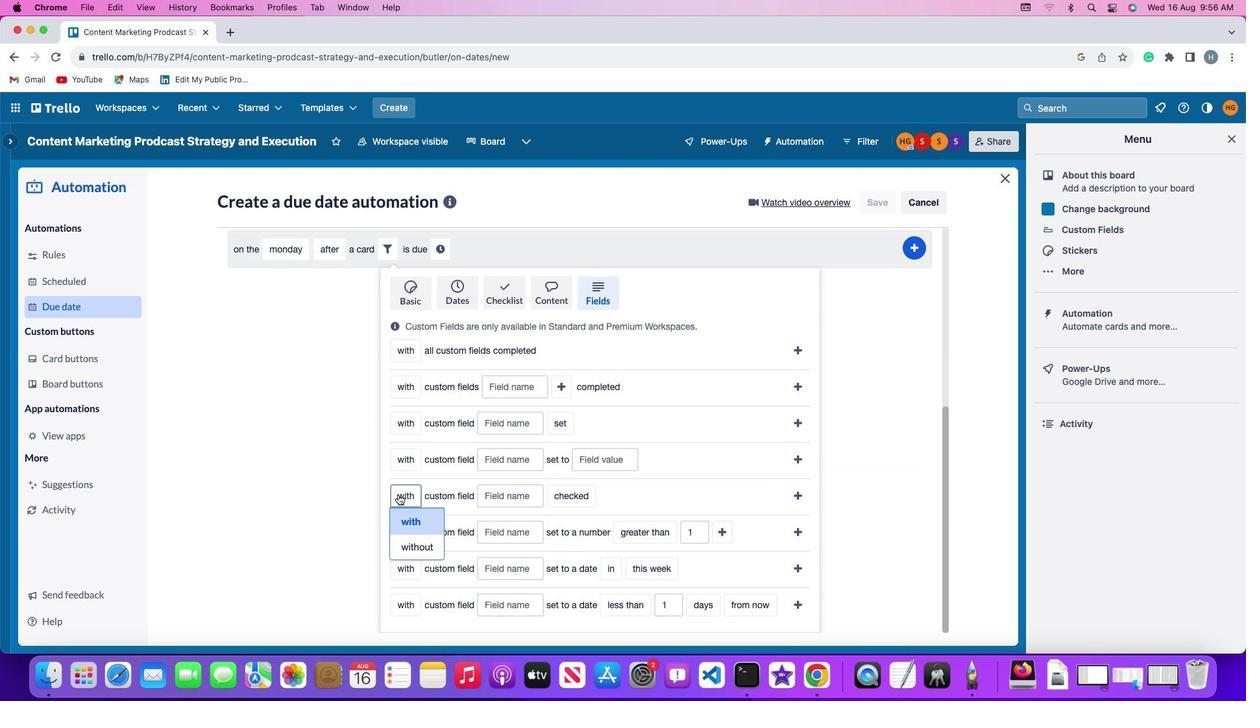 
Action: Mouse moved to (410, 523)
Screenshot: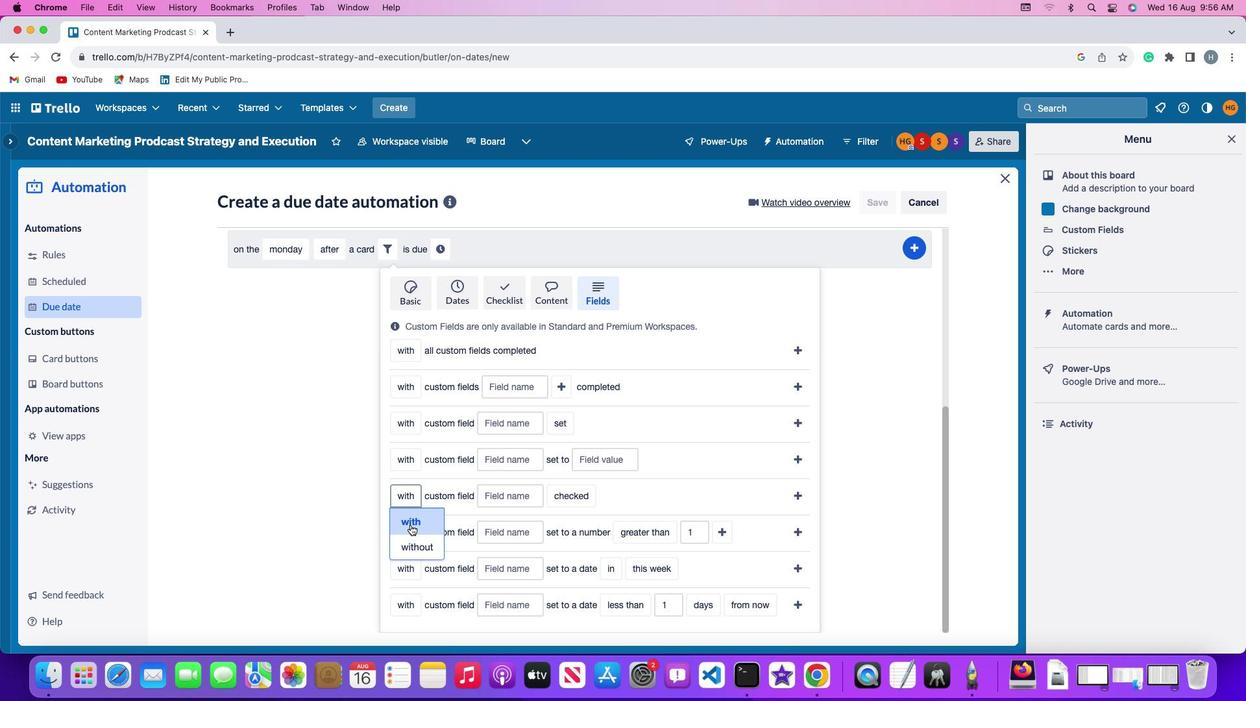 
Action: Mouse pressed left at (410, 523)
Screenshot: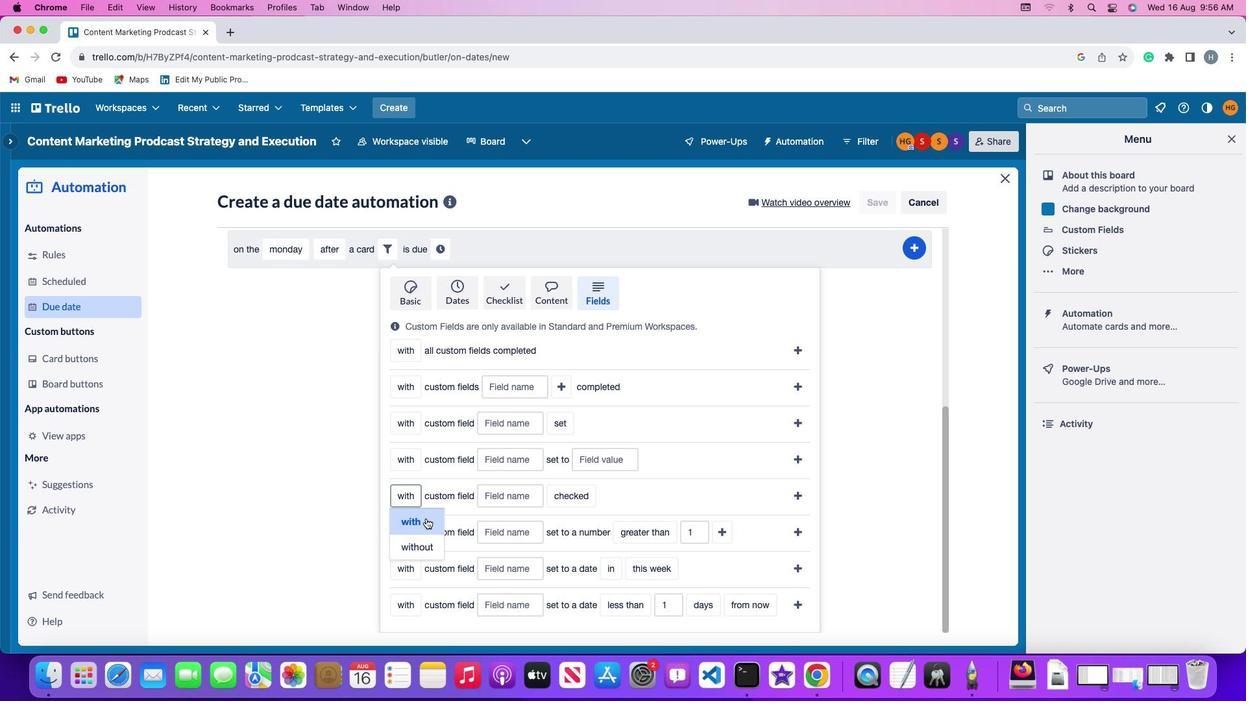 
Action: Mouse moved to (489, 497)
Screenshot: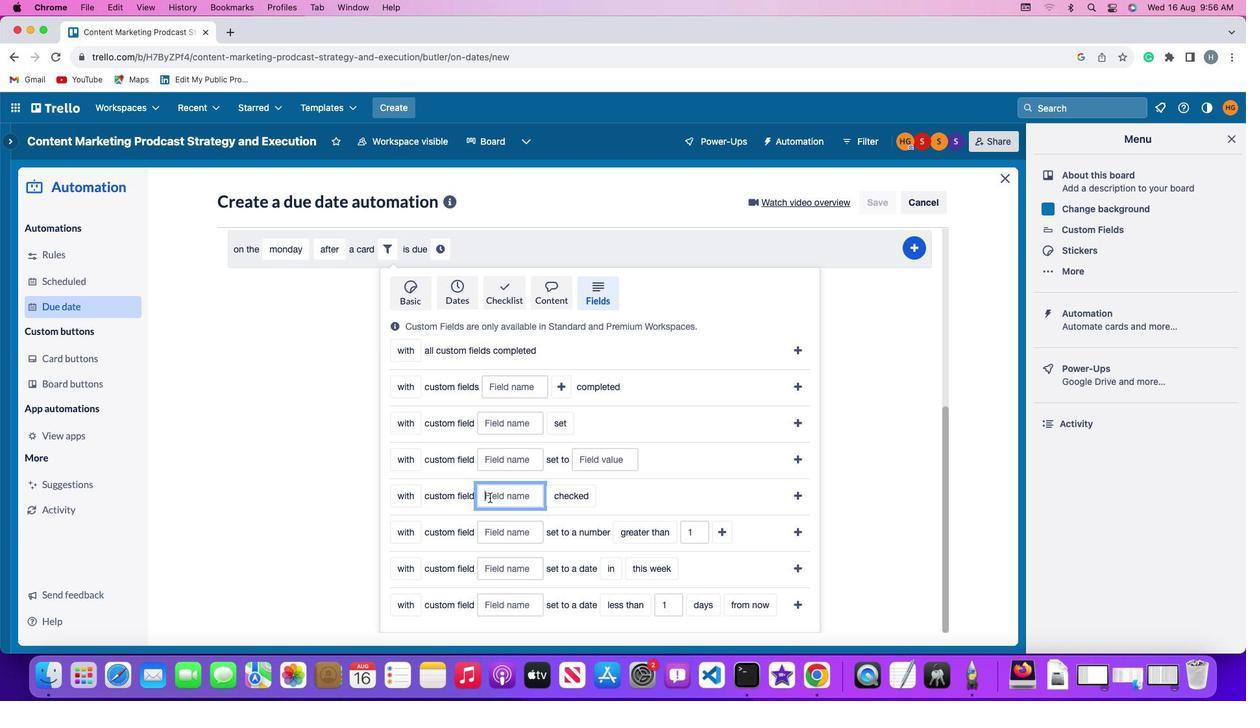 
Action: Mouse pressed left at (489, 497)
Screenshot: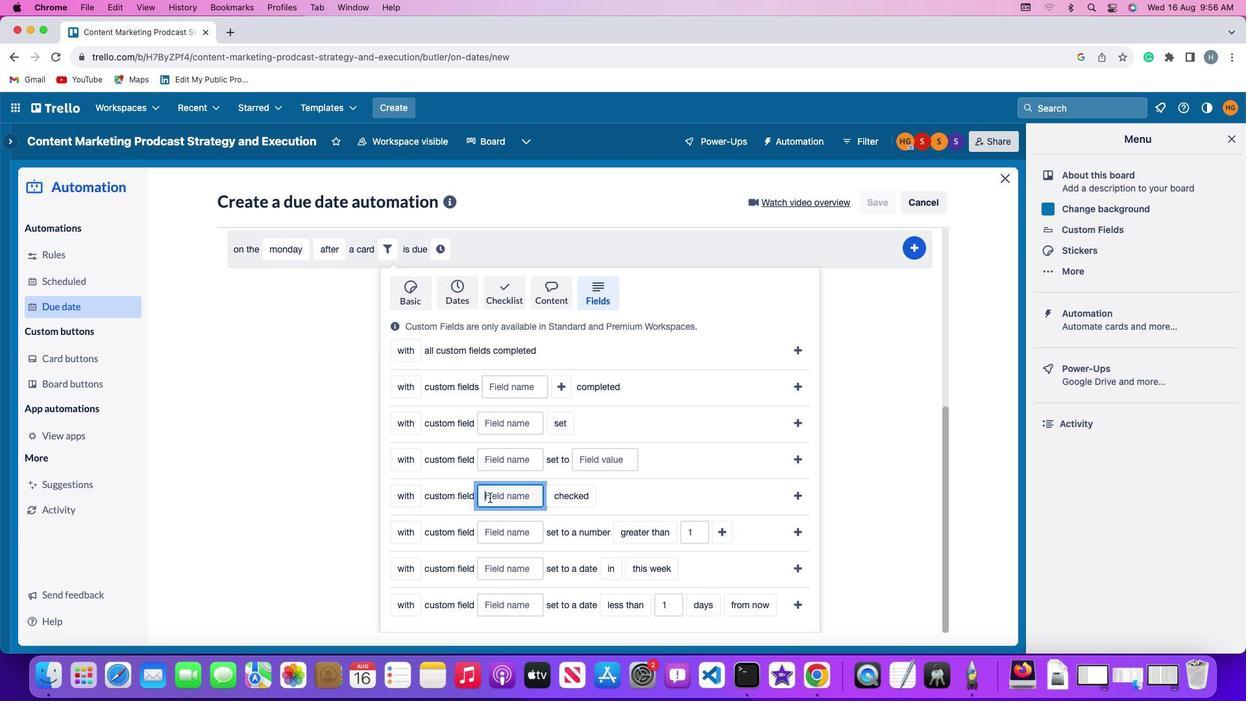 
Action: Key pressed Key.shift'R''e''s''u''m''e'
Screenshot: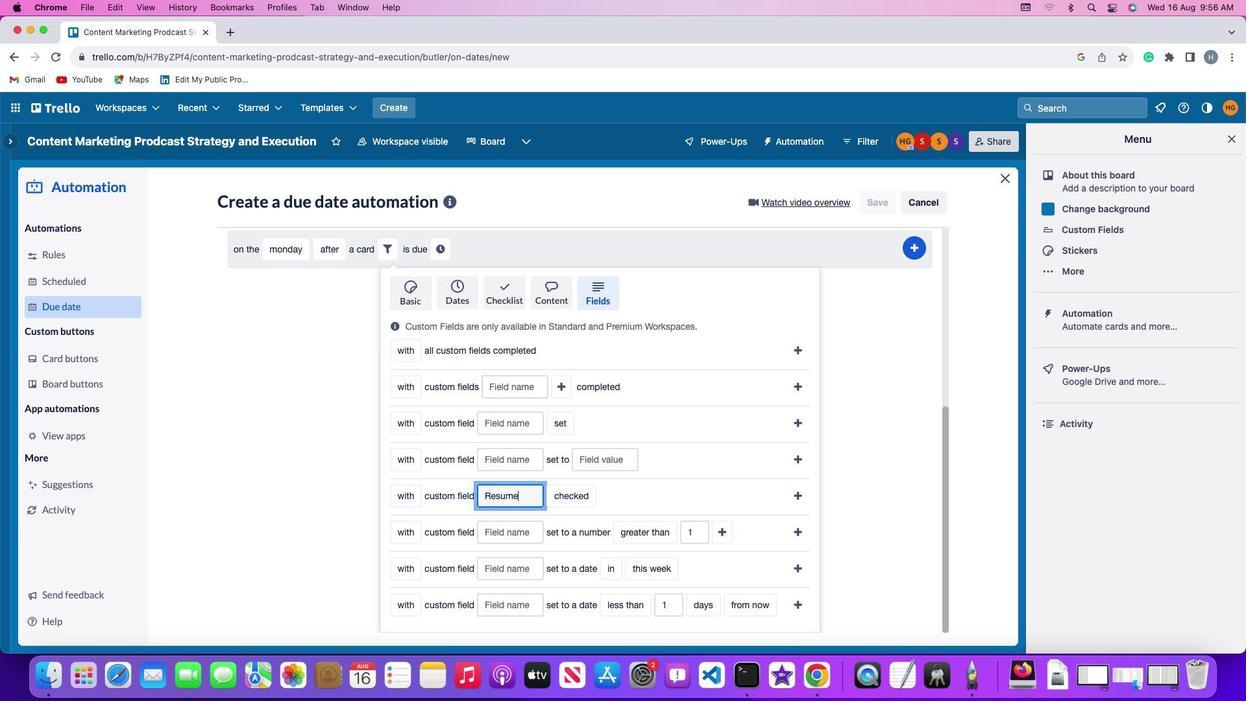 
Action: Mouse moved to (575, 494)
Screenshot: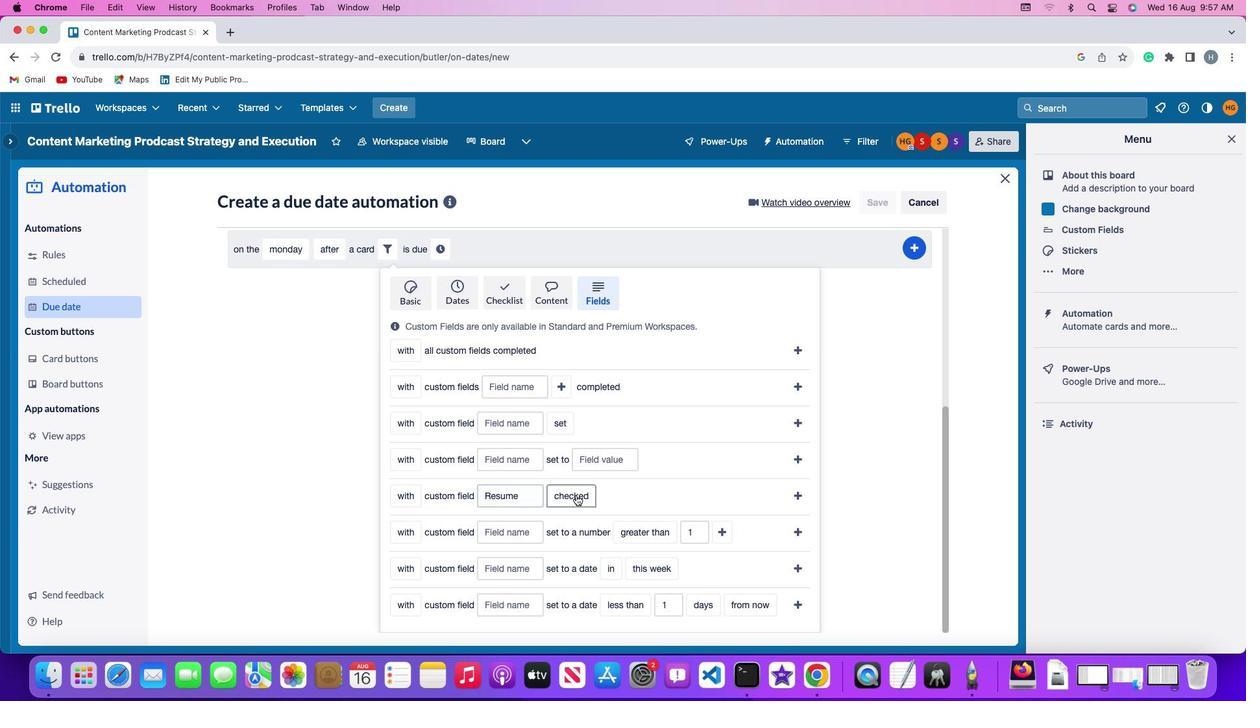 
Action: Mouse pressed left at (575, 494)
Screenshot: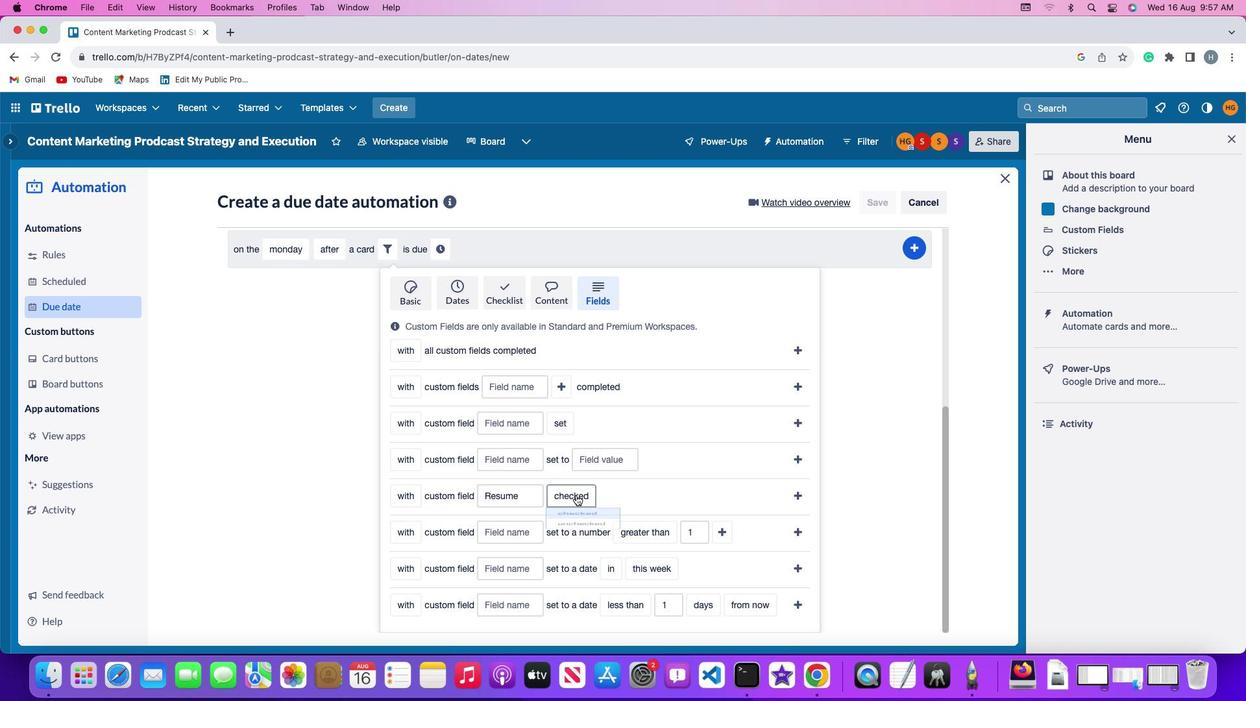
Action: Mouse moved to (573, 518)
Screenshot: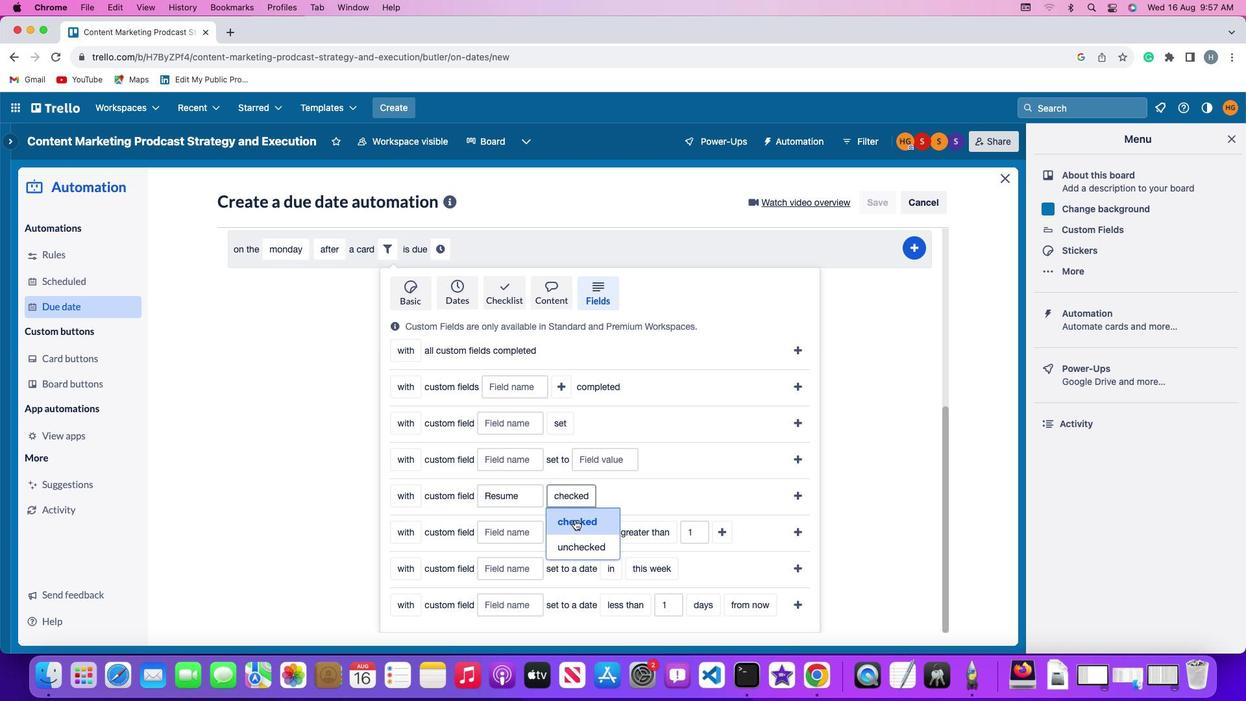 
Action: Mouse pressed left at (573, 518)
Screenshot: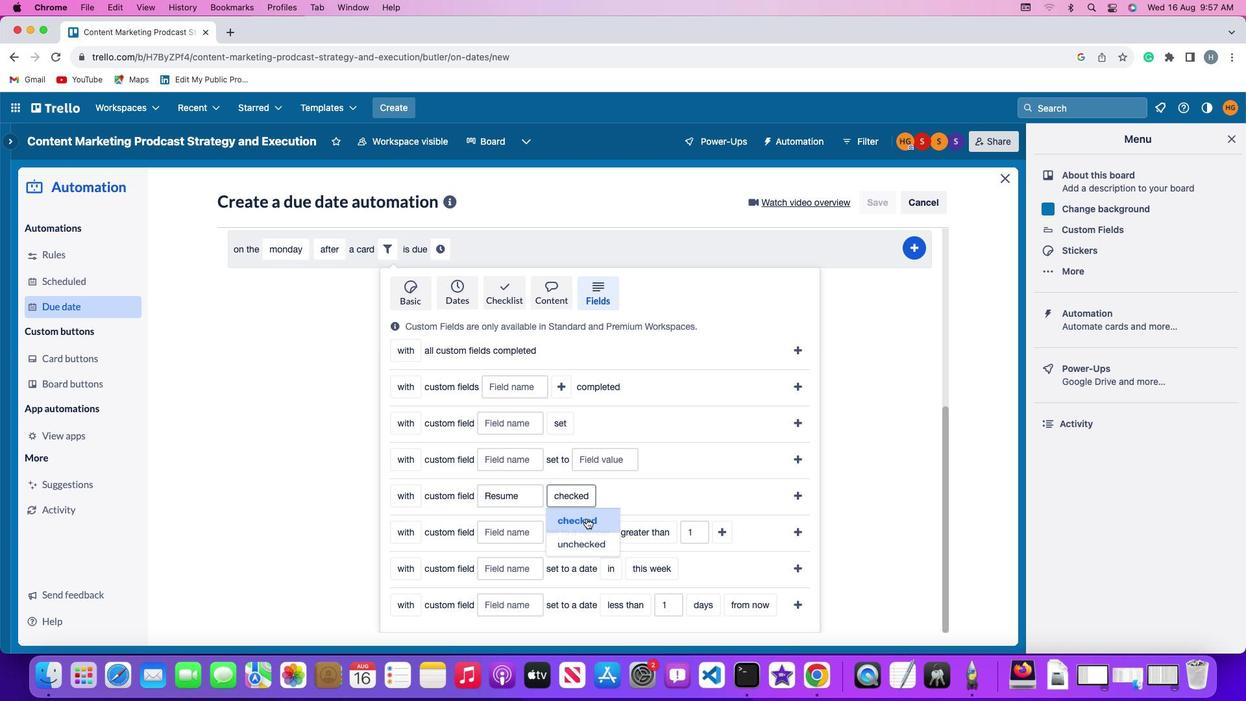 
Action: Mouse moved to (798, 493)
Screenshot: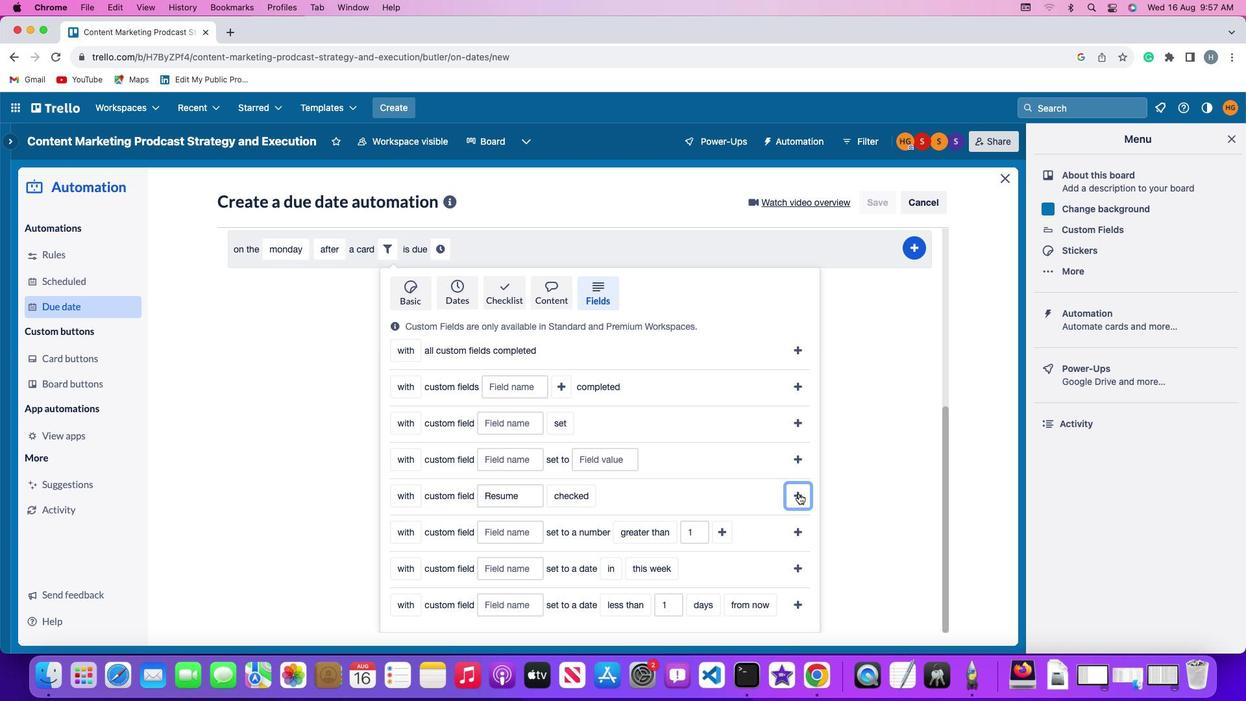 
Action: Mouse pressed left at (798, 493)
Screenshot: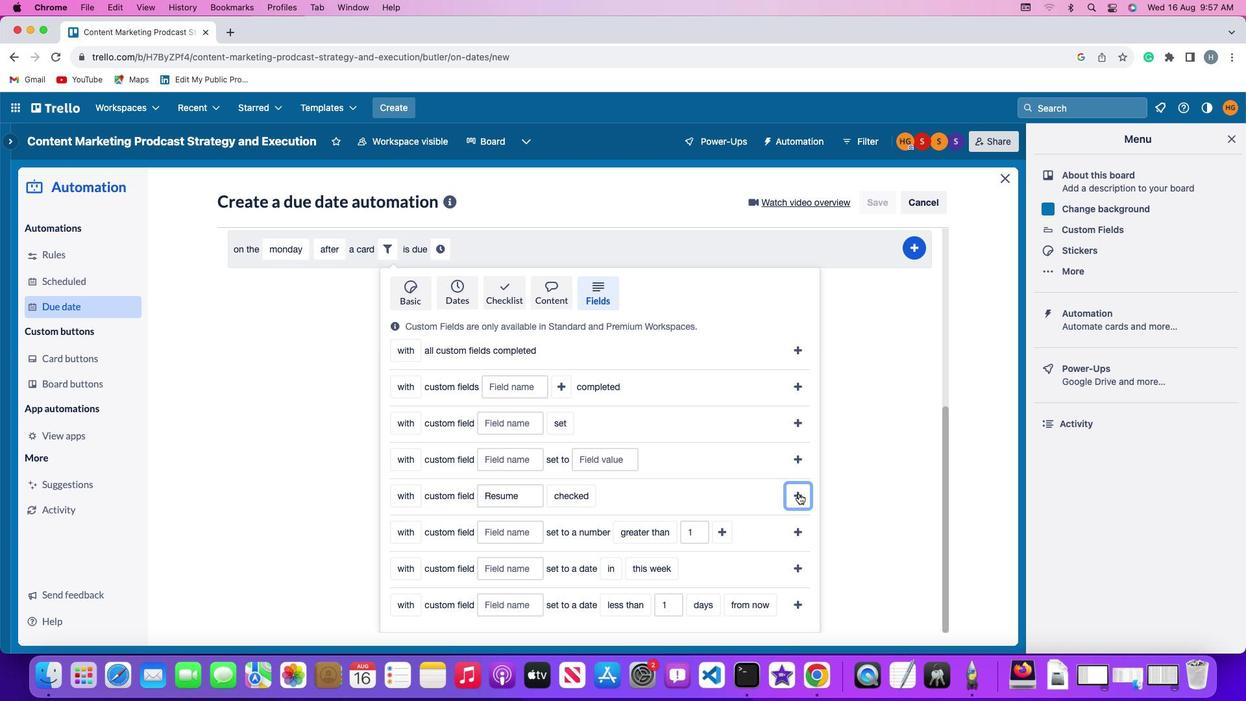 
Action: Mouse moved to (609, 564)
Screenshot: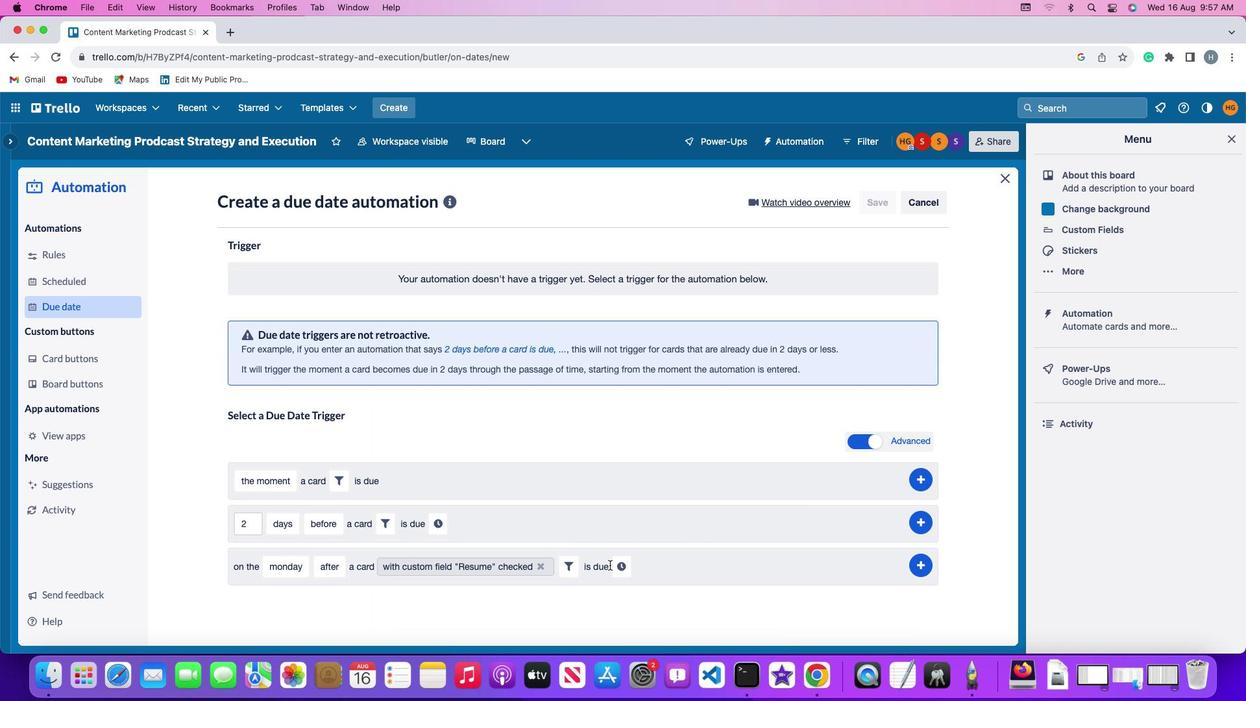 
Action: Mouse pressed left at (609, 564)
Screenshot: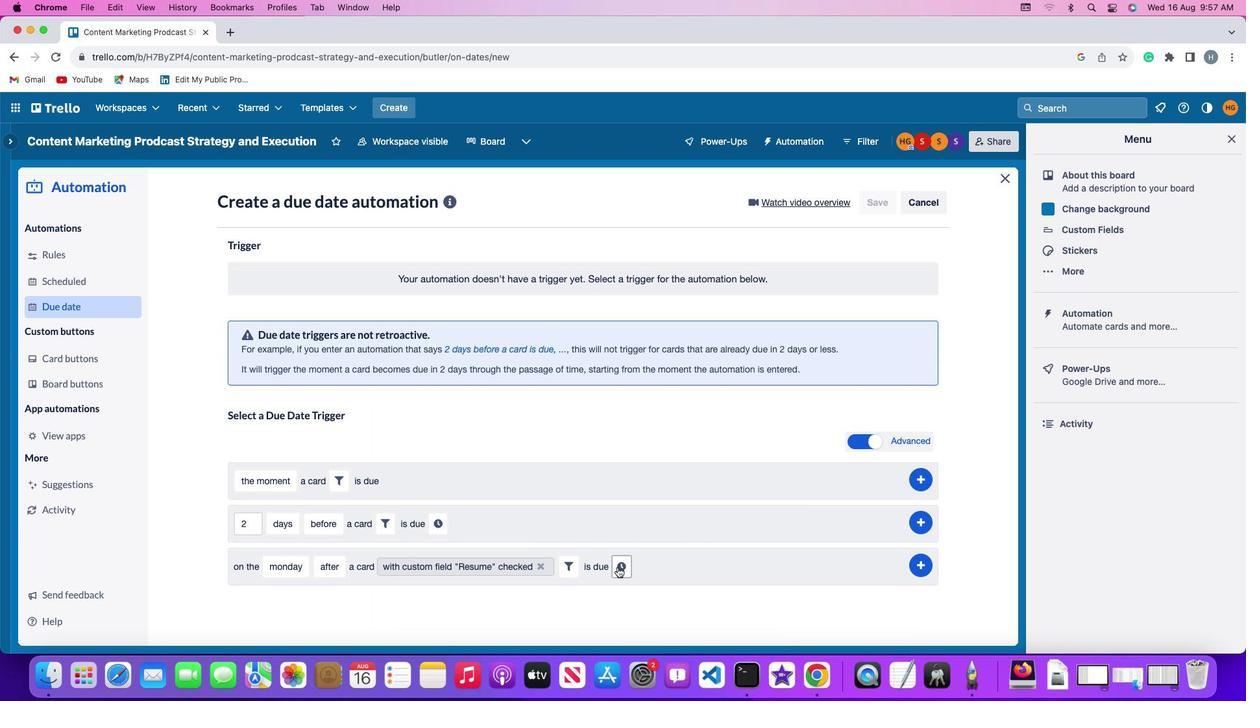 
Action: Mouse moved to (618, 566)
Screenshot: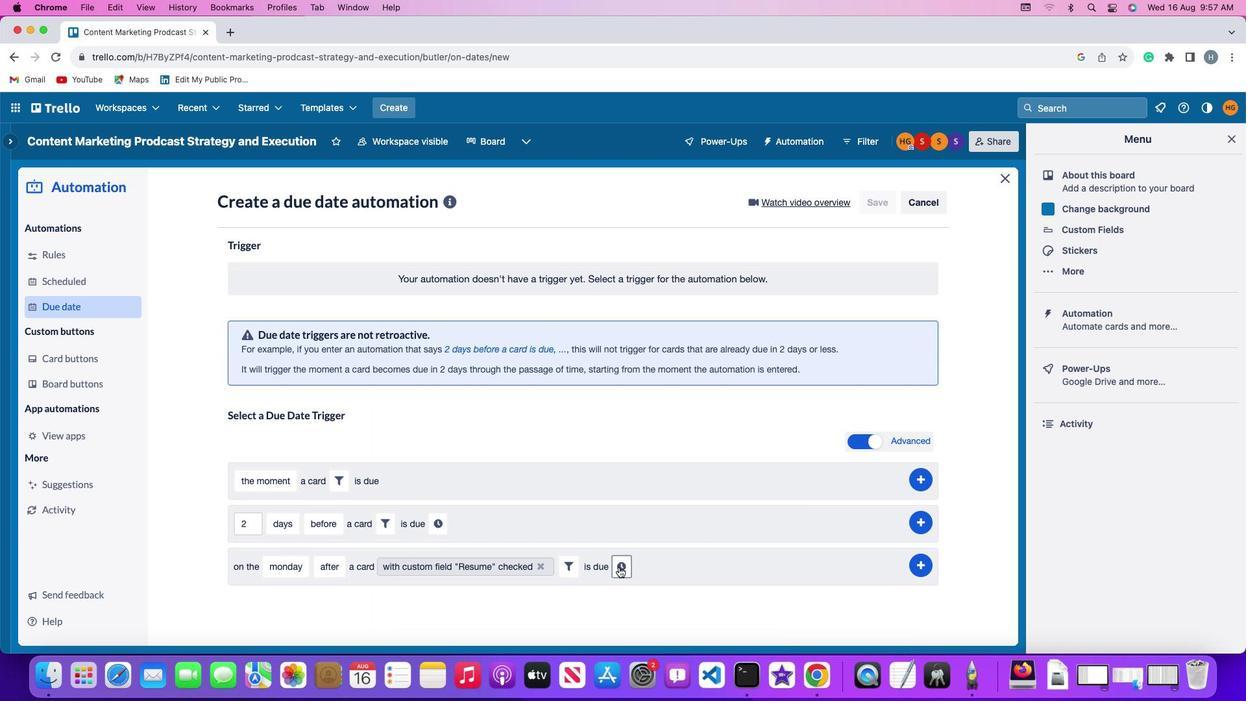 
Action: Mouse pressed left at (618, 566)
Screenshot: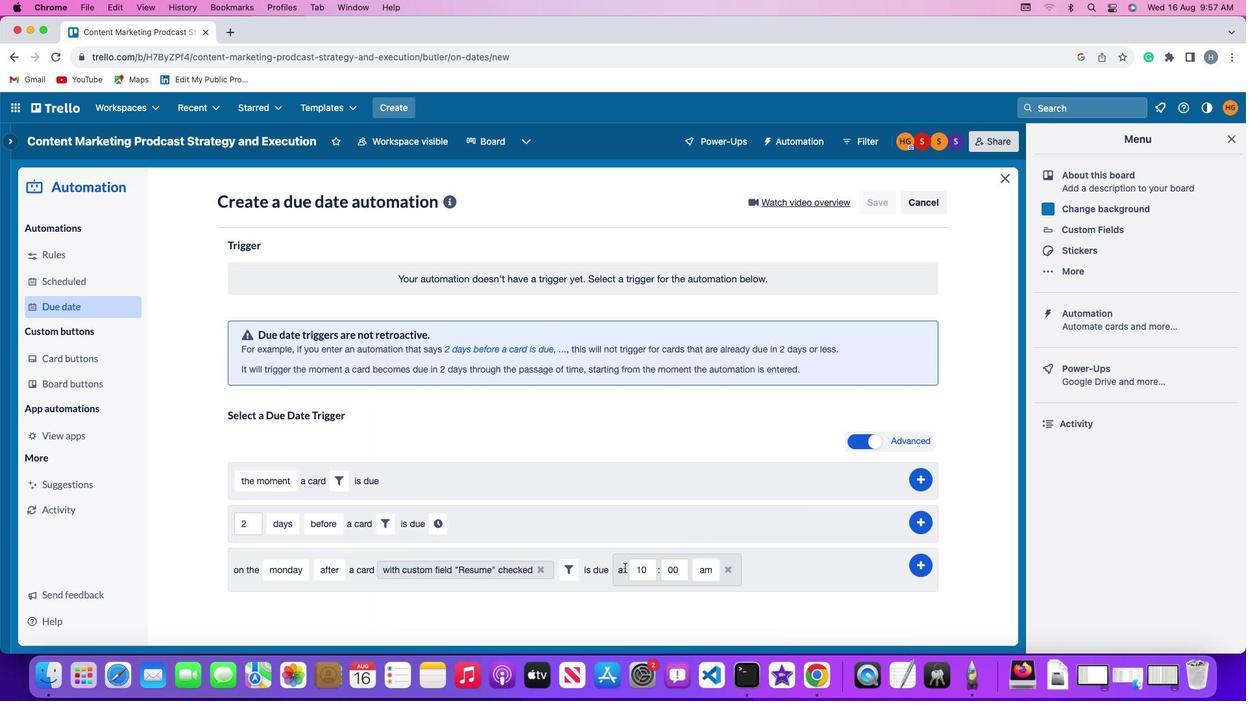
Action: Mouse moved to (648, 570)
Screenshot: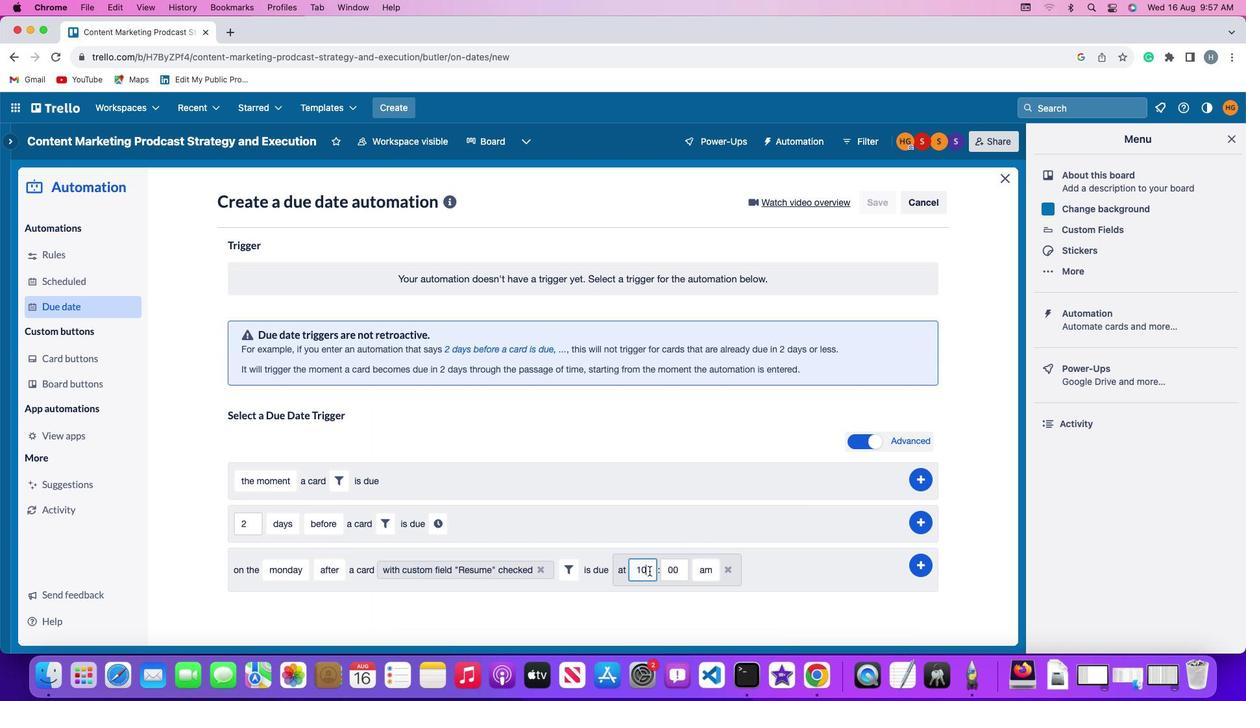 
Action: Mouse pressed left at (648, 570)
Screenshot: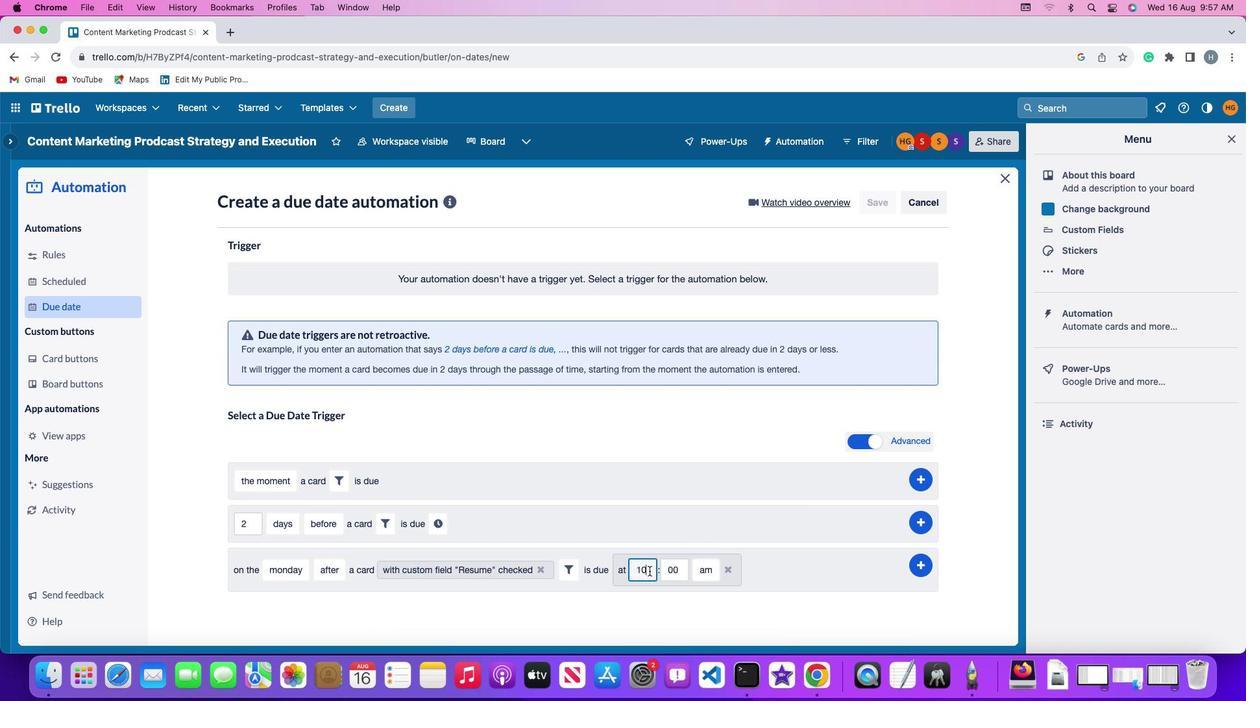 
Action: Mouse moved to (648, 570)
Screenshot: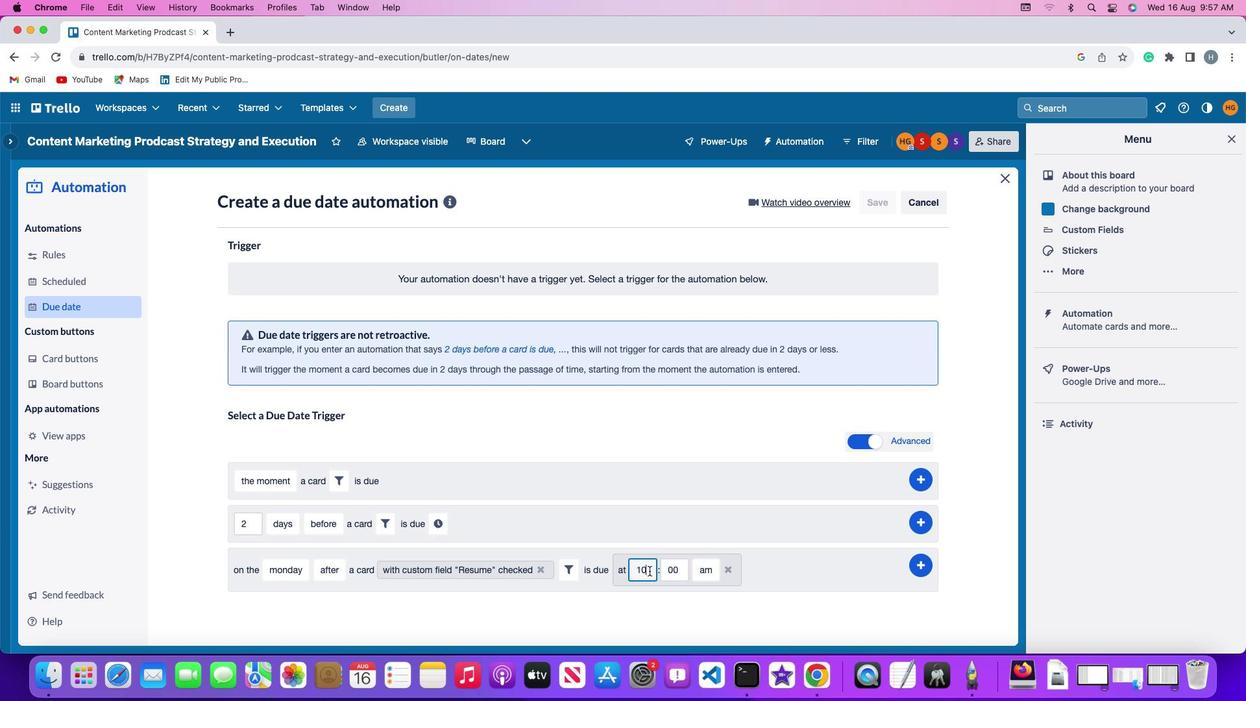 
Action: Key pressed Key.backspaceKey.backspace
Screenshot: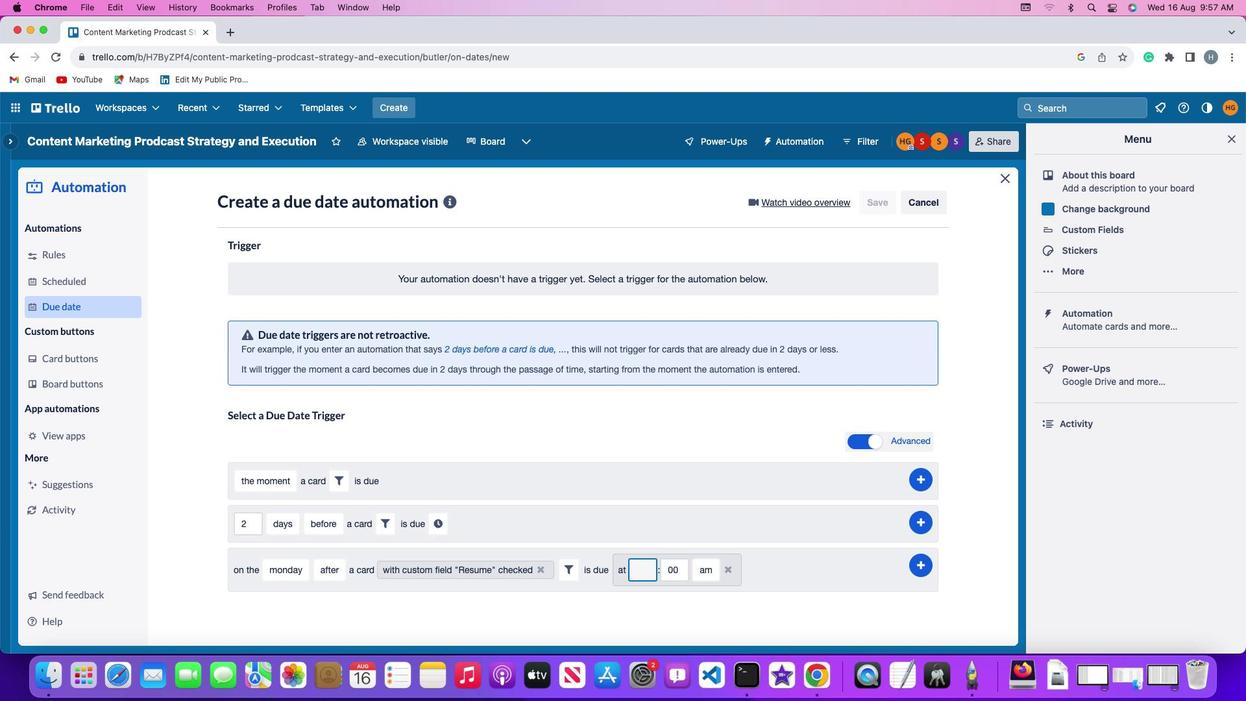 
Action: Mouse moved to (649, 570)
Screenshot: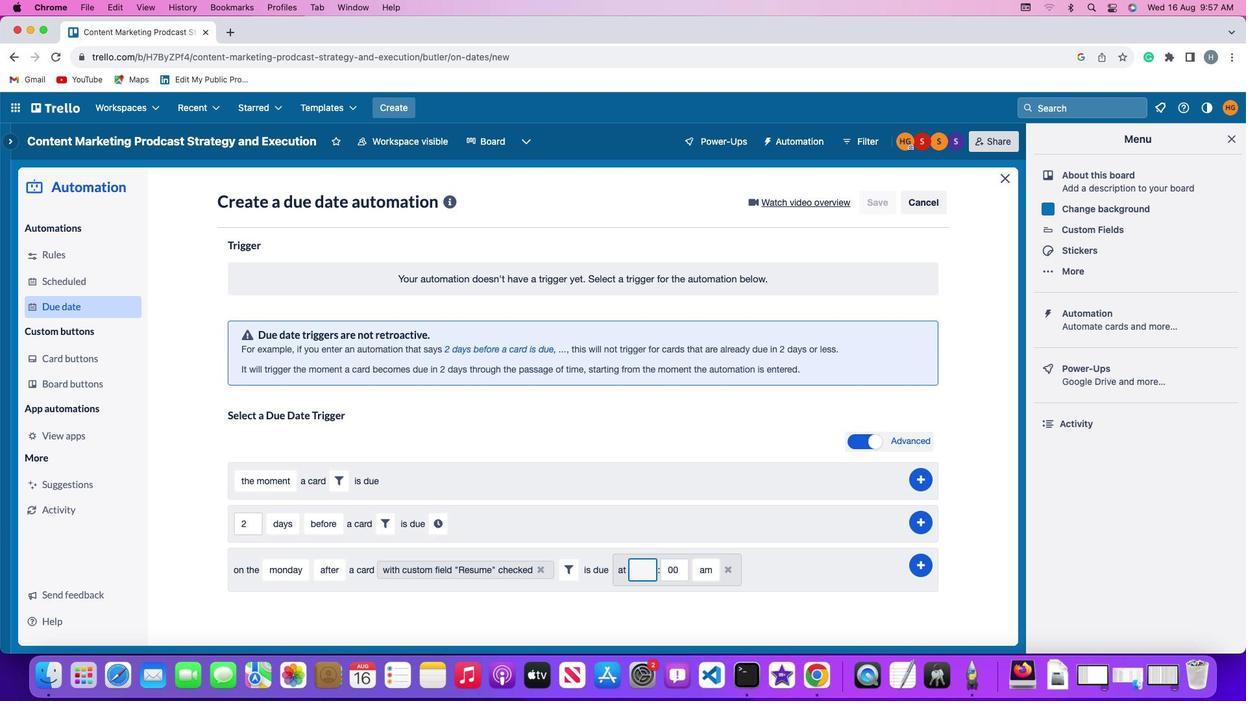 
Action: Key pressed '1''1'
Screenshot: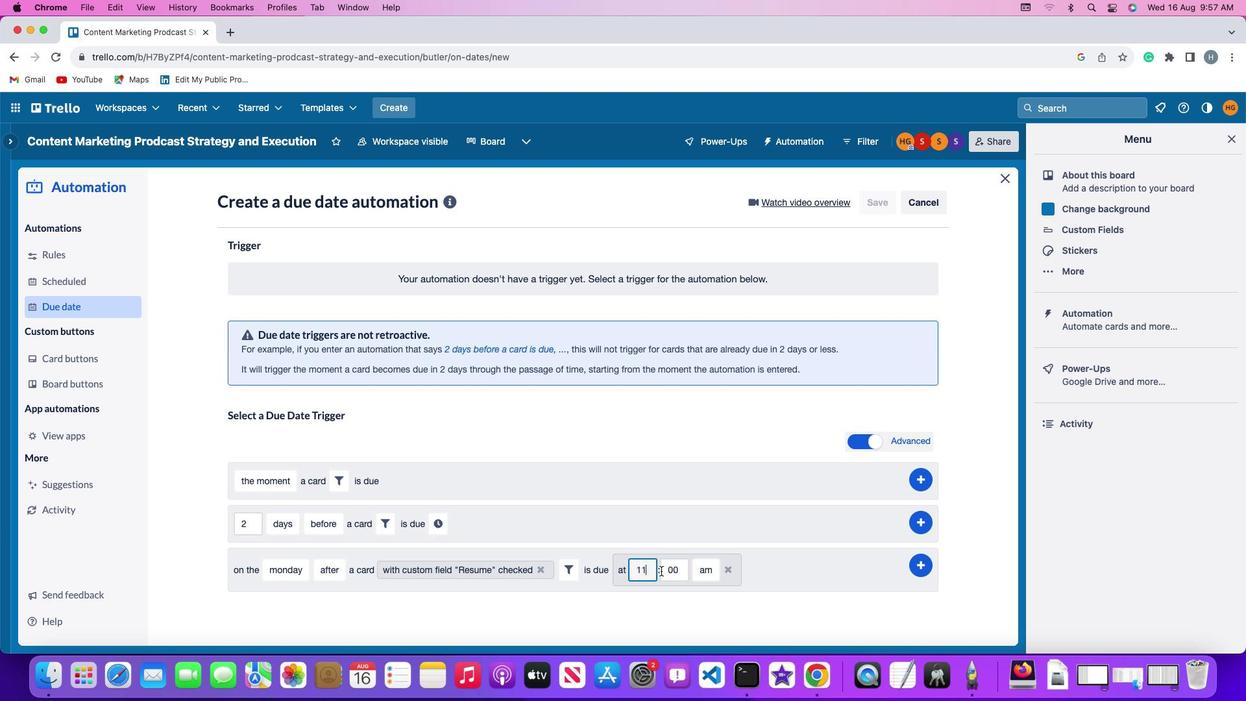 
Action: Mouse moved to (679, 568)
Screenshot: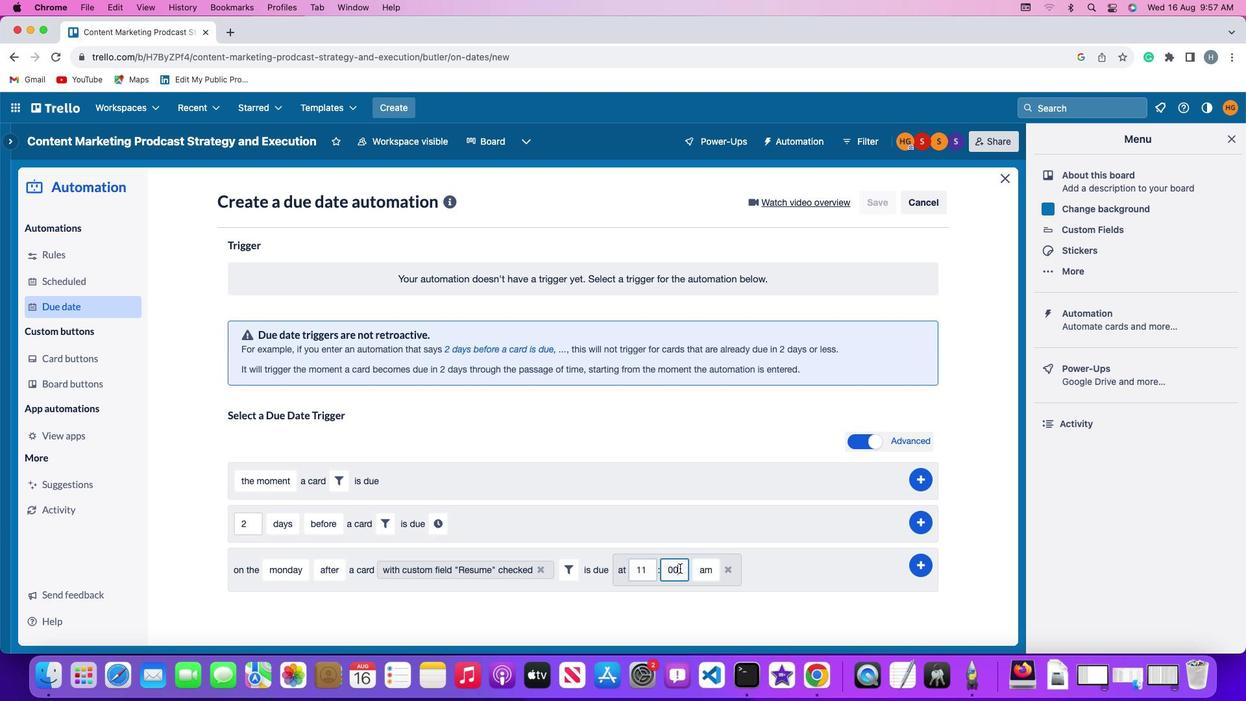 
Action: Mouse pressed left at (679, 568)
Screenshot: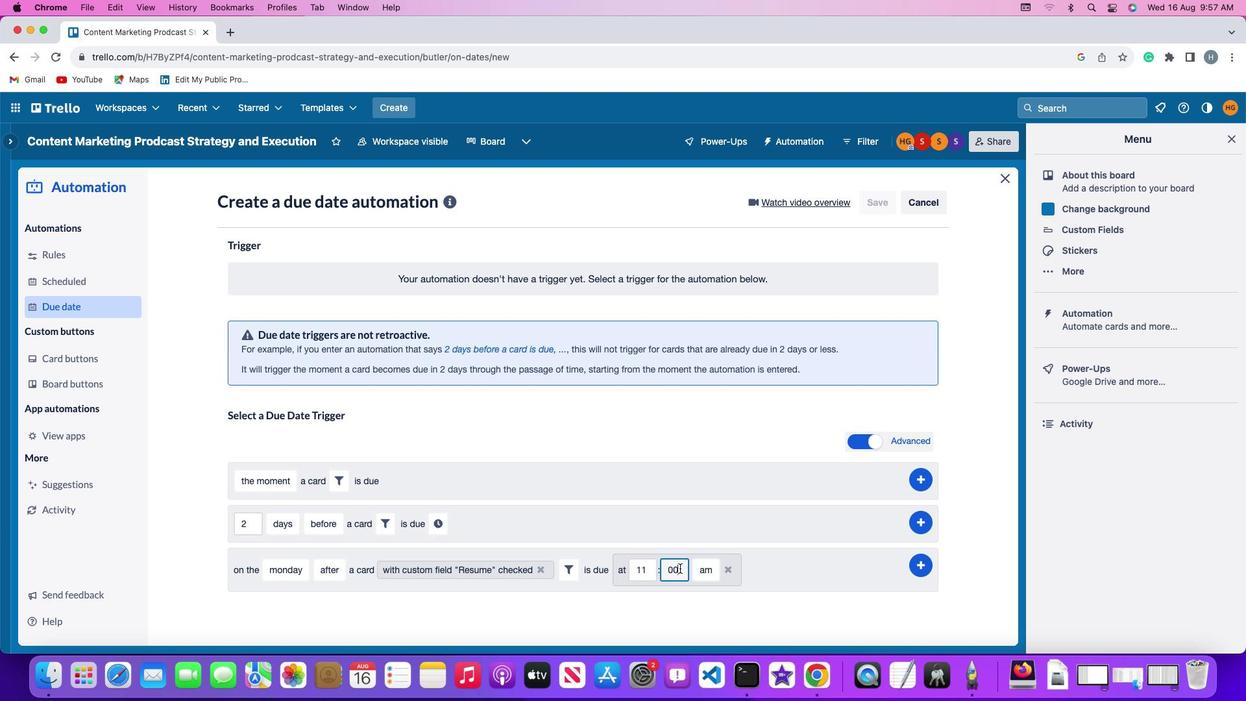 
Action: Key pressed Key.backspace
Screenshot: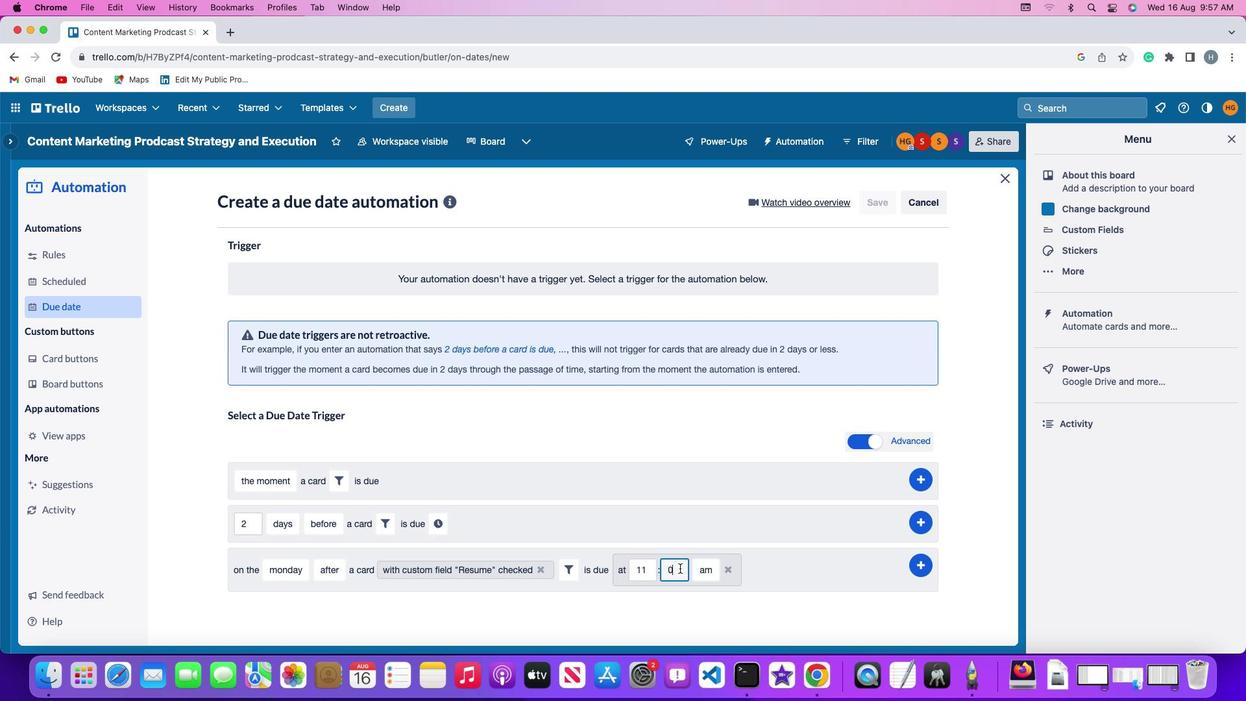 
Action: Mouse moved to (679, 568)
Screenshot: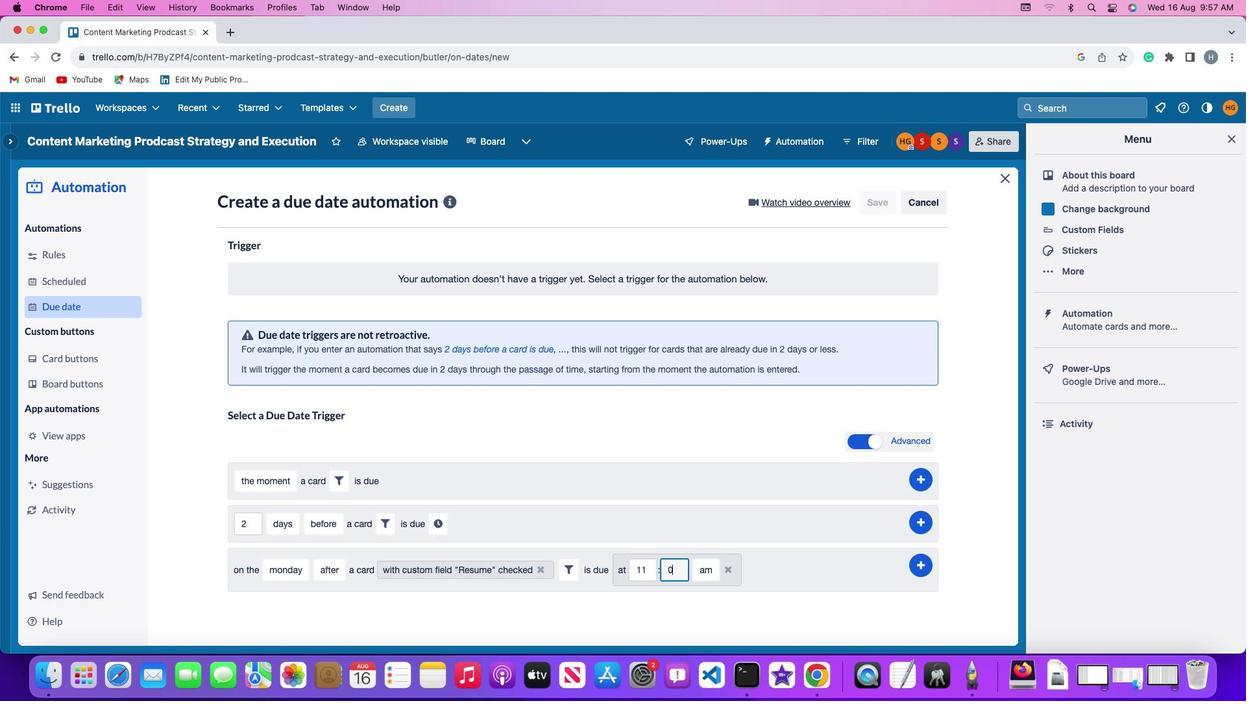 
Action: Key pressed Key.backspaceKey.backspace'0''0'
Screenshot: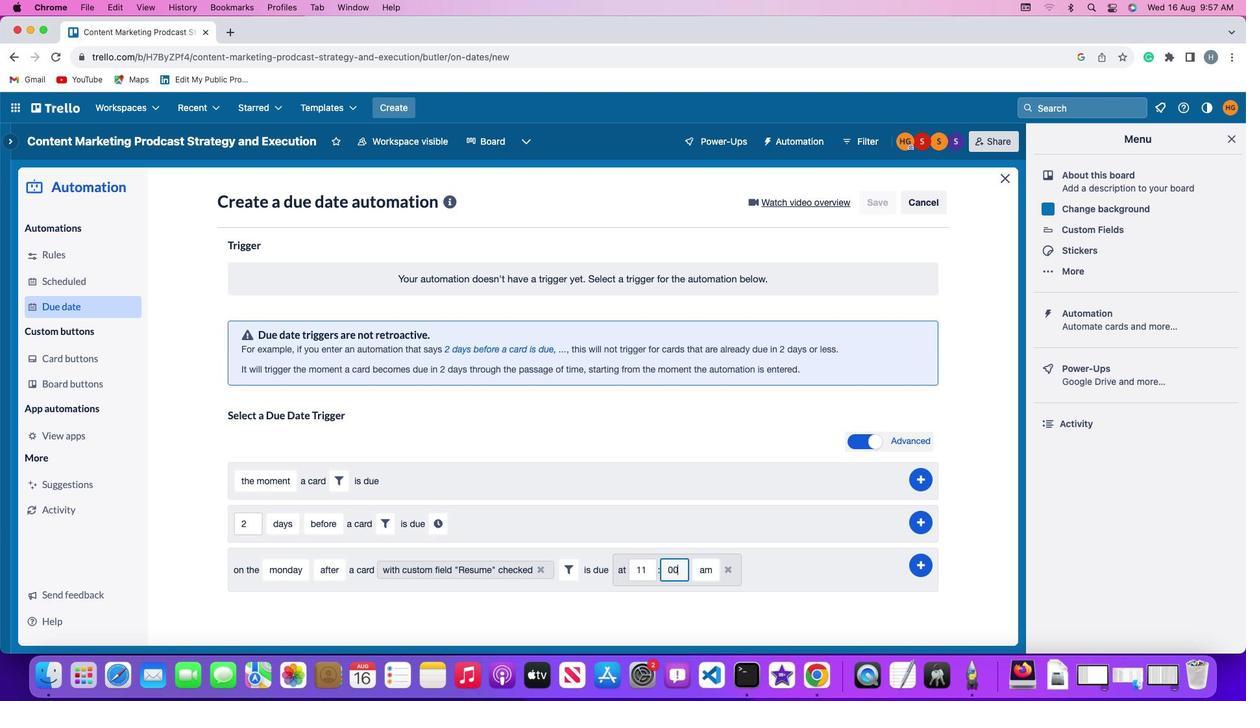 
Action: Mouse moved to (714, 568)
Screenshot: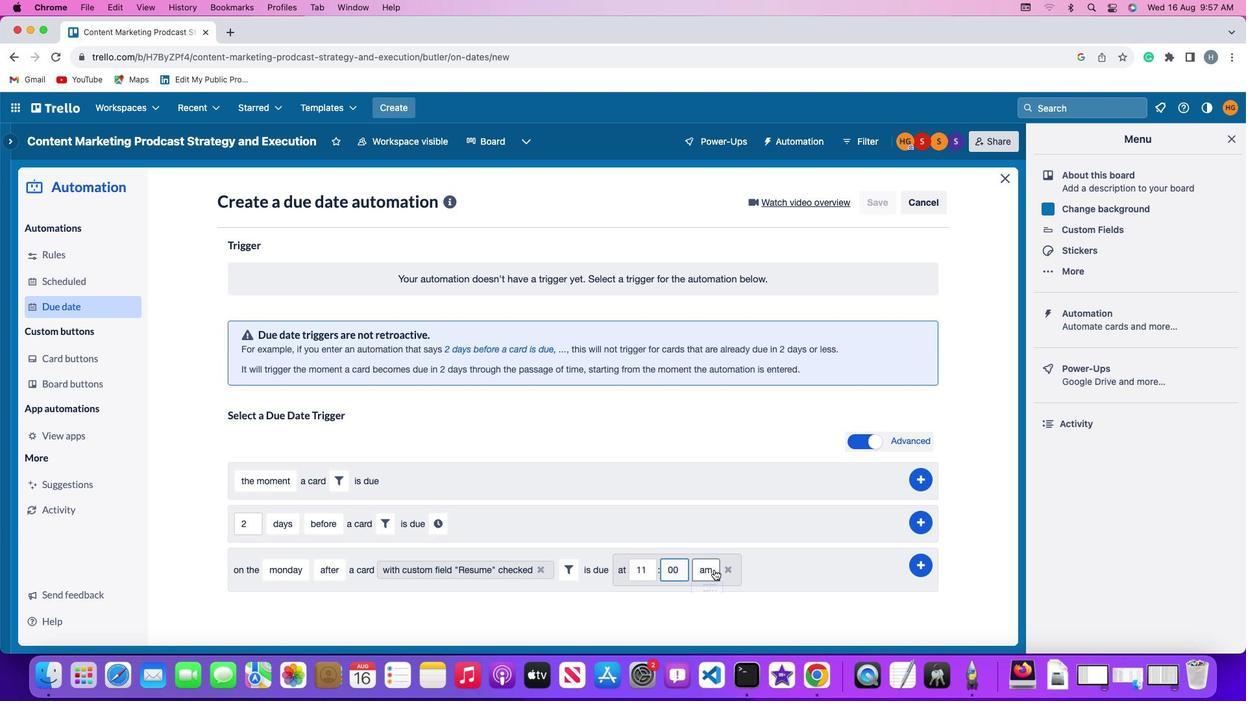 
Action: Mouse pressed left at (714, 568)
Screenshot: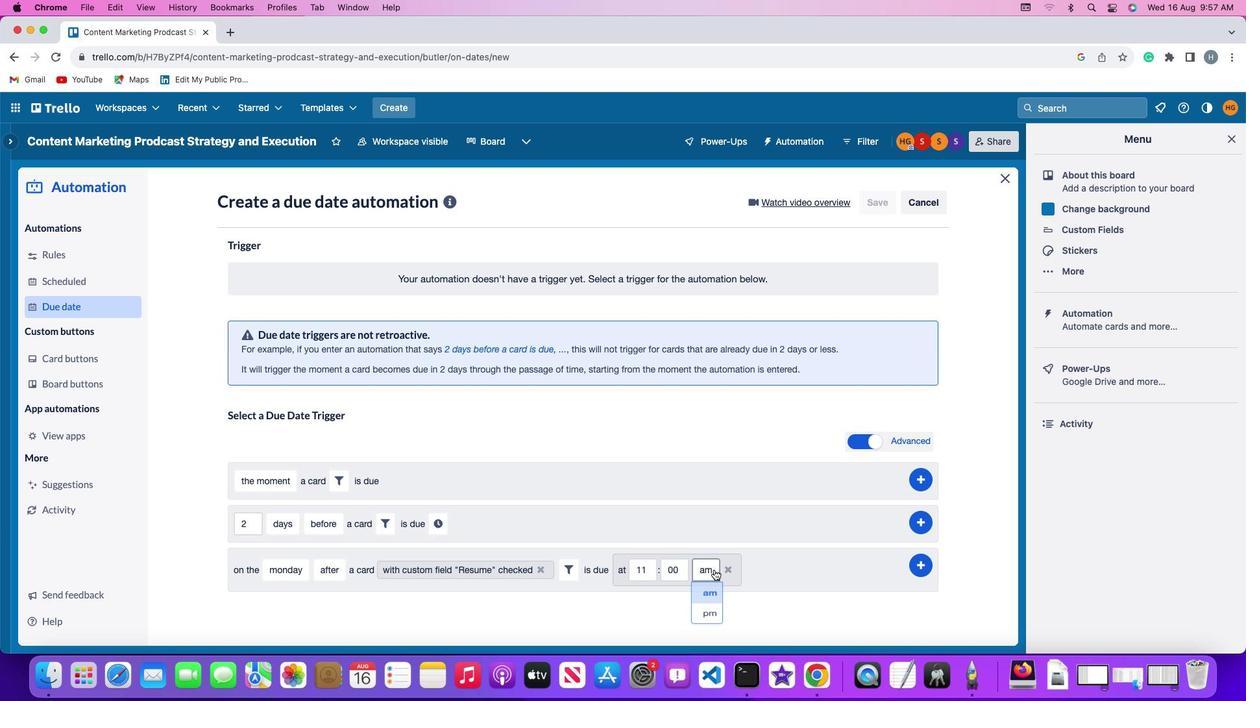 
Action: Mouse moved to (710, 589)
Screenshot: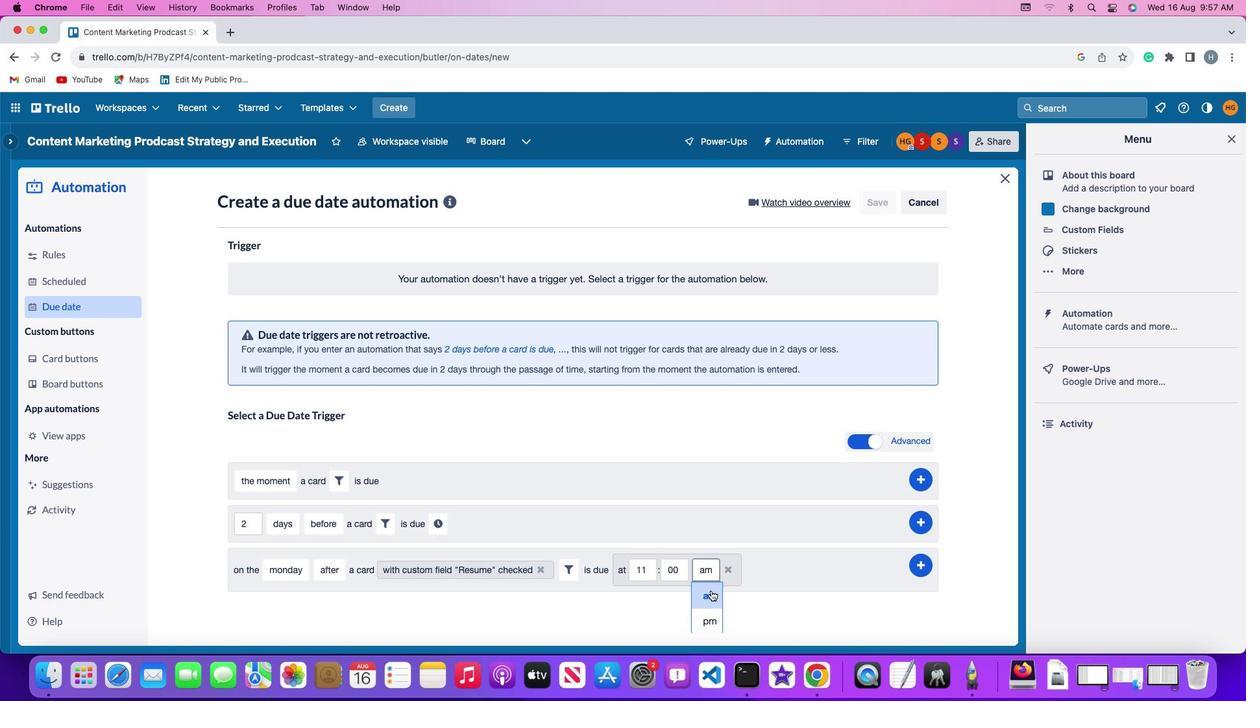 
Action: Mouse pressed left at (710, 589)
Screenshot: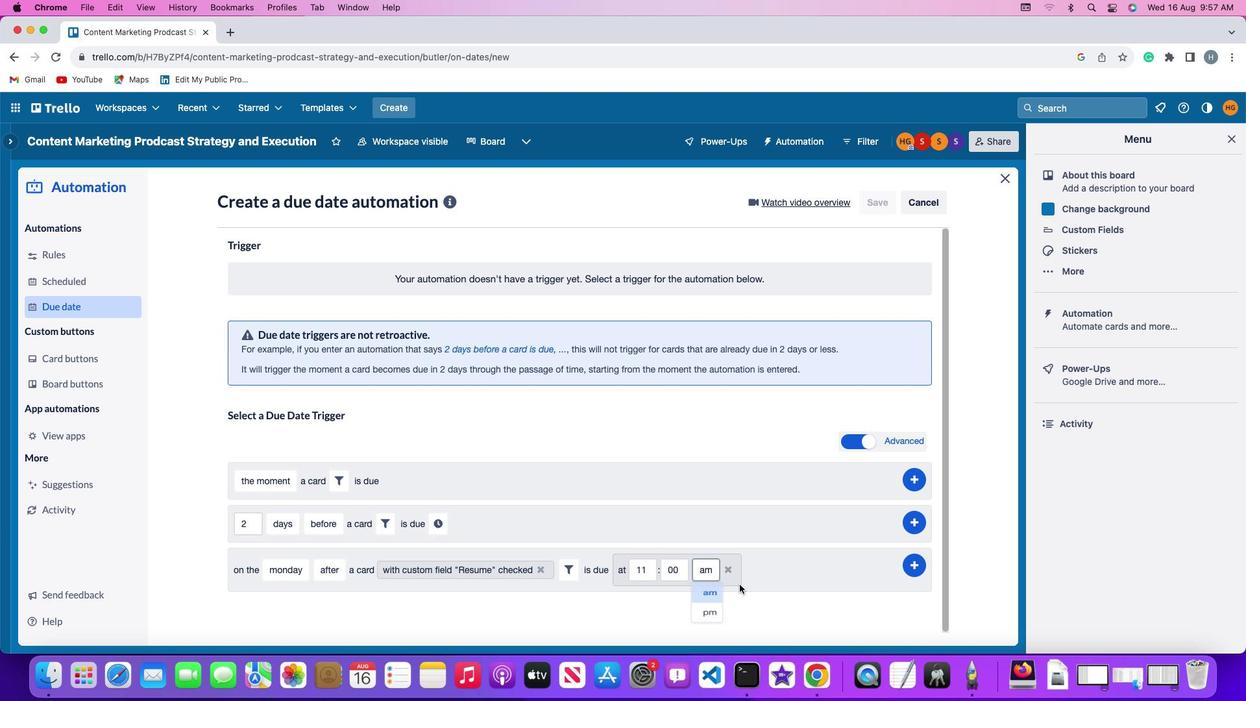 
Action: Mouse moved to (920, 560)
Screenshot: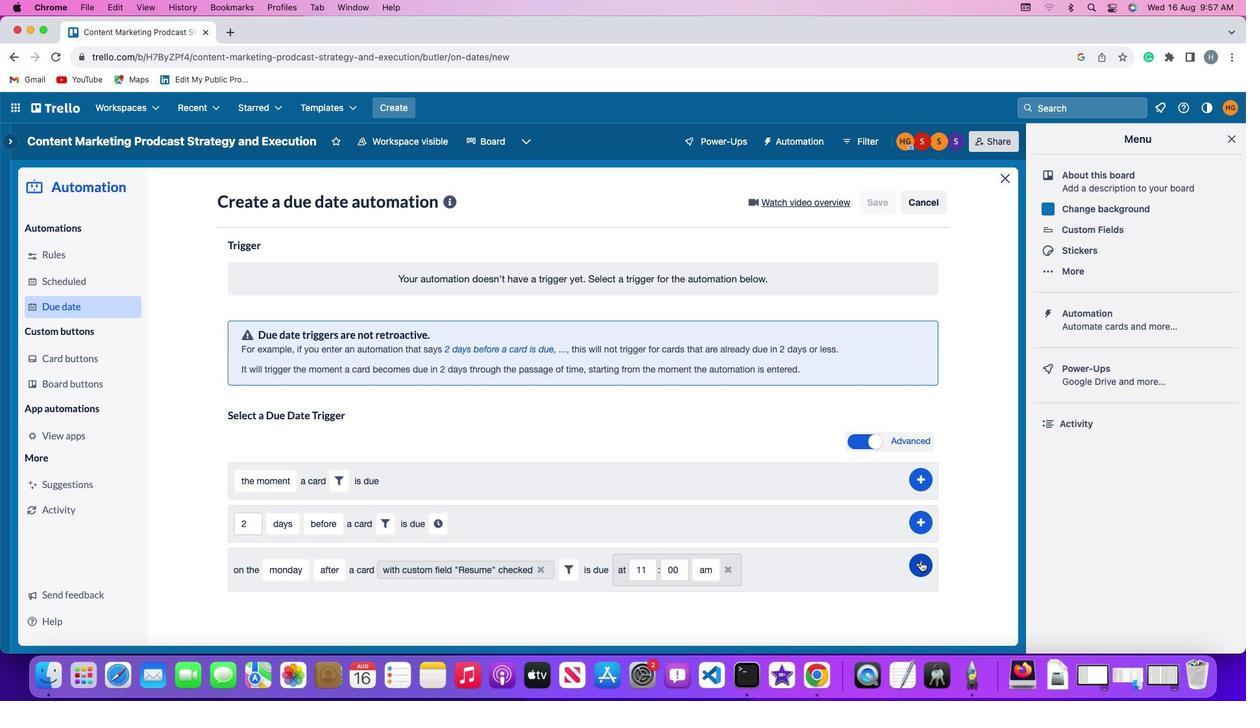 
Action: Mouse pressed left at (920, 560)
Screenshot: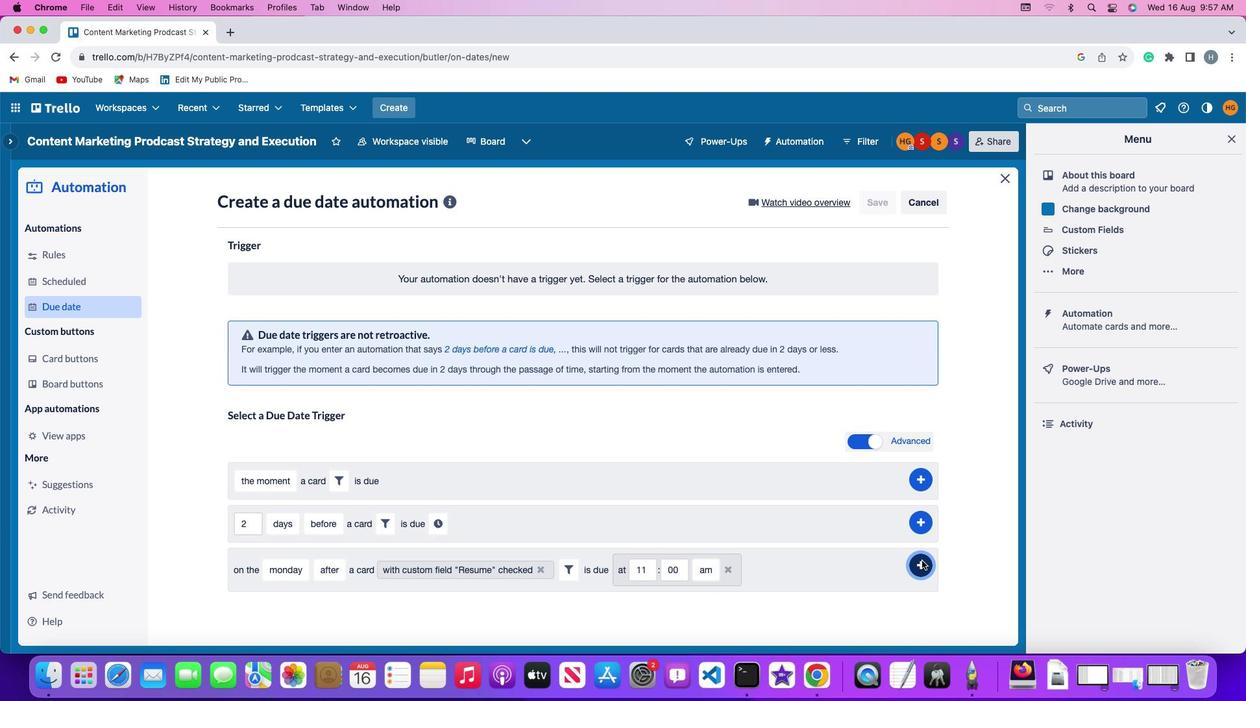 
Action: Mouse moved to (983, 459)
Screenshot: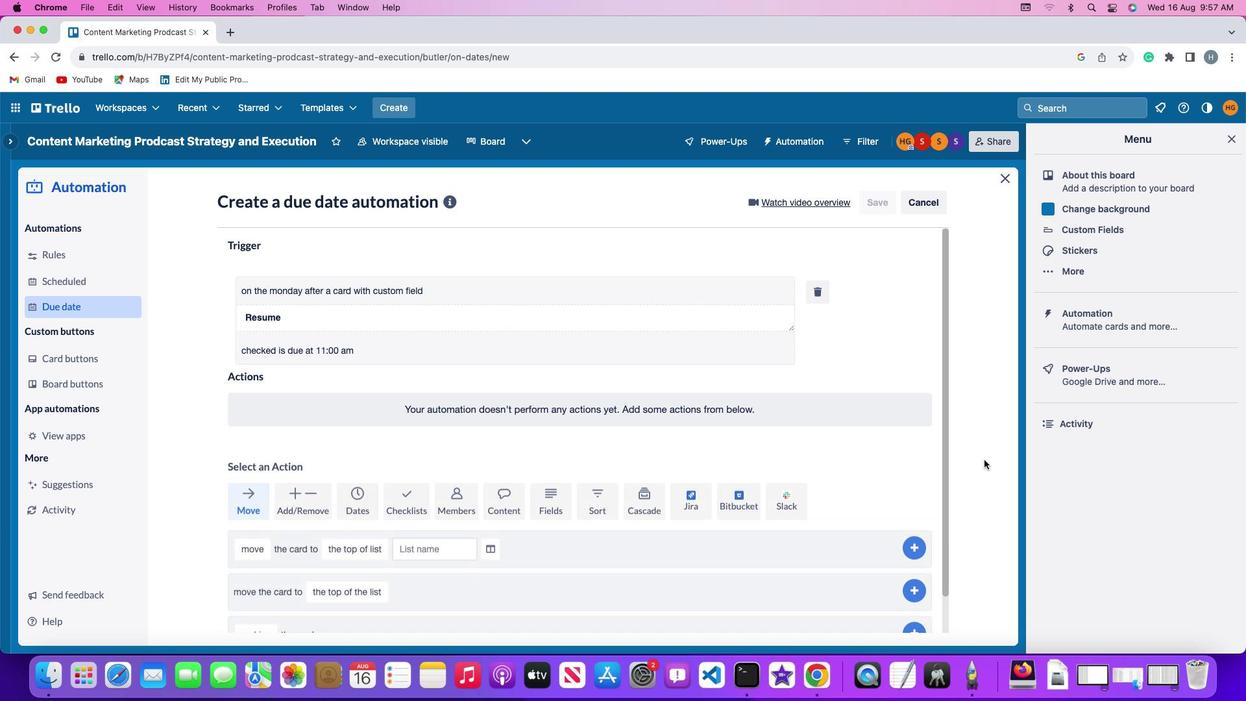 
